 Task: Log work in the project AgileCamp for the issue 'Integrate a new product recommendation feature into an existing e-commerce website to improve product discoverability and sales conversion' spent time as '2w 2d 3h 4m' and remaining time as '5w 2d 21h 17m' and add a flag. Now add the issue to the epic 'IT Audit and Compliance'. Log work in the project AgileCamp for the issue 'Develop a new tool for automated testing of cross-browser compatibility and responsiveness' spent time as '6w 4d 22h 15m' and remaining time as '2w 3d 18h 17m' and clone the issue. Now add the issue to the epic 'Security Compliance'
Action: Mouse moved to (710, 232)
Screenshot: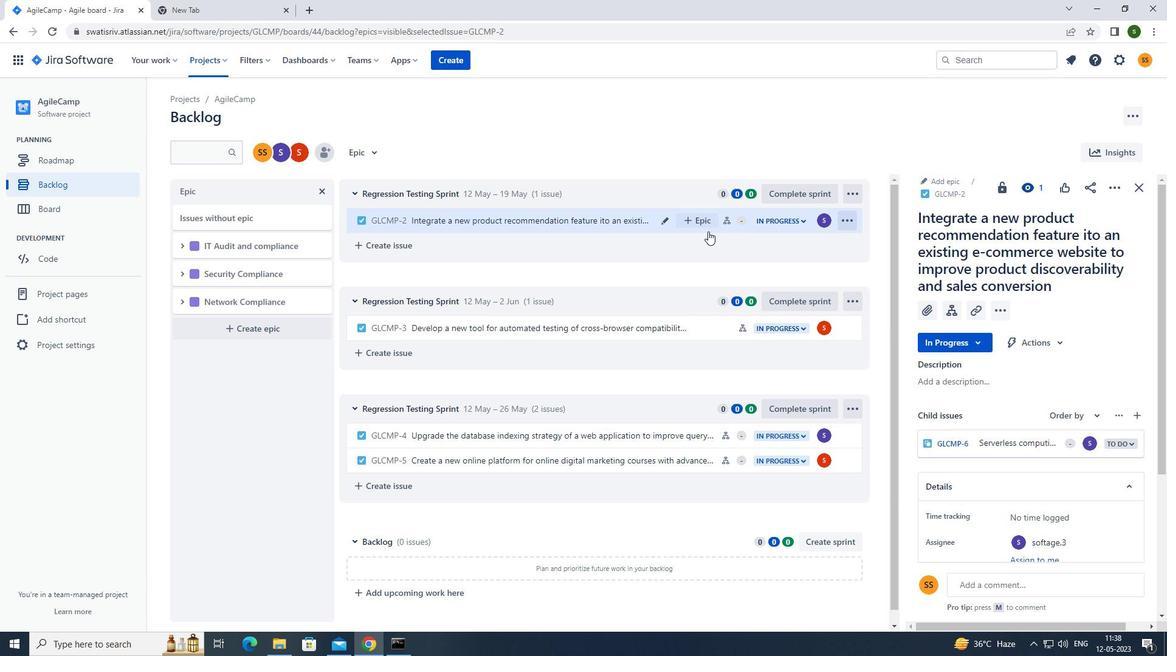 
Action: Mouse pressed left at (710, 232)
Screenshot: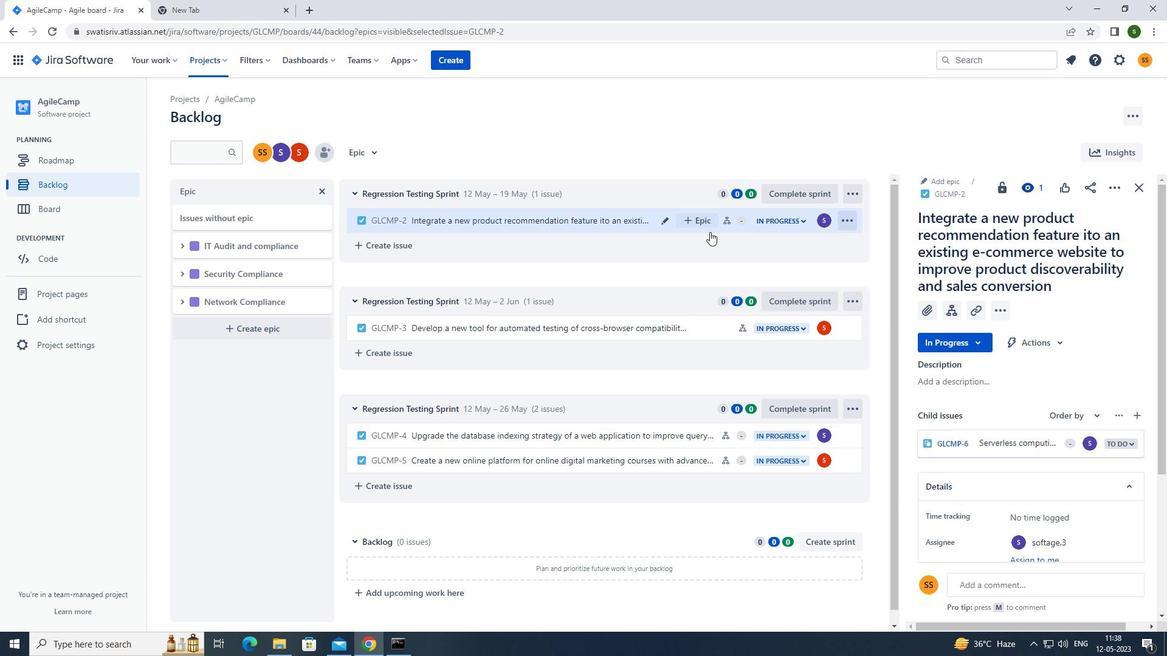 
Action: Mouse moved to (1111, 182)
Screenshot: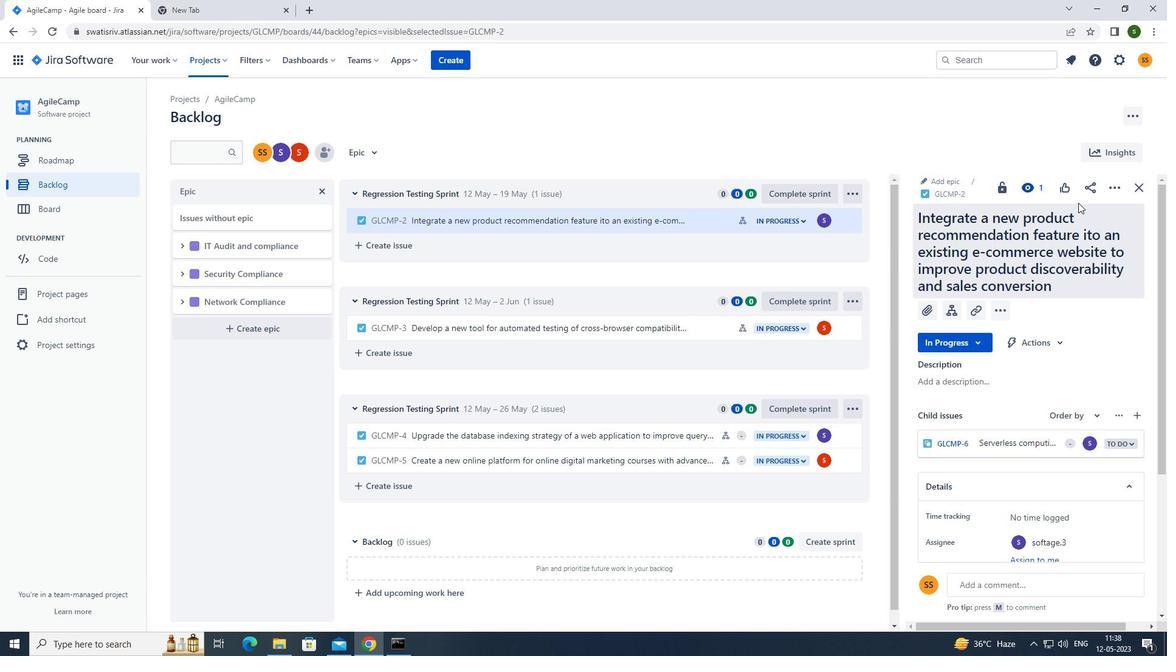 
Action: Mouse pressed left at (1111, 182)
Screenshot: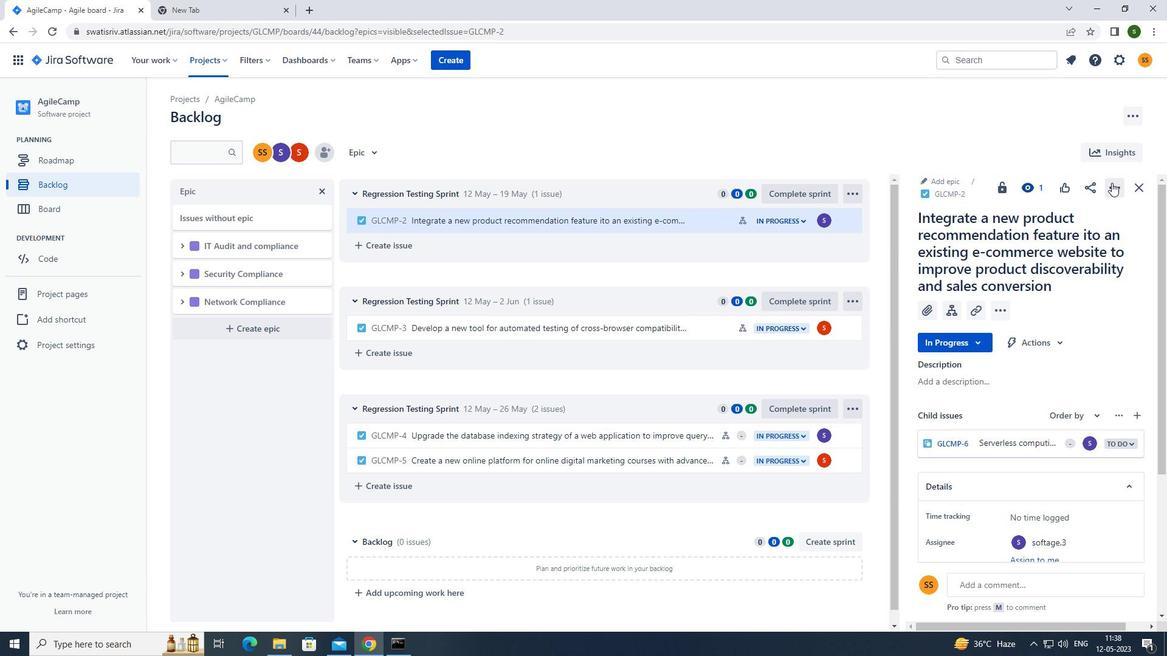 
Action: Mouse moved to (1082, 216)
Screenshot: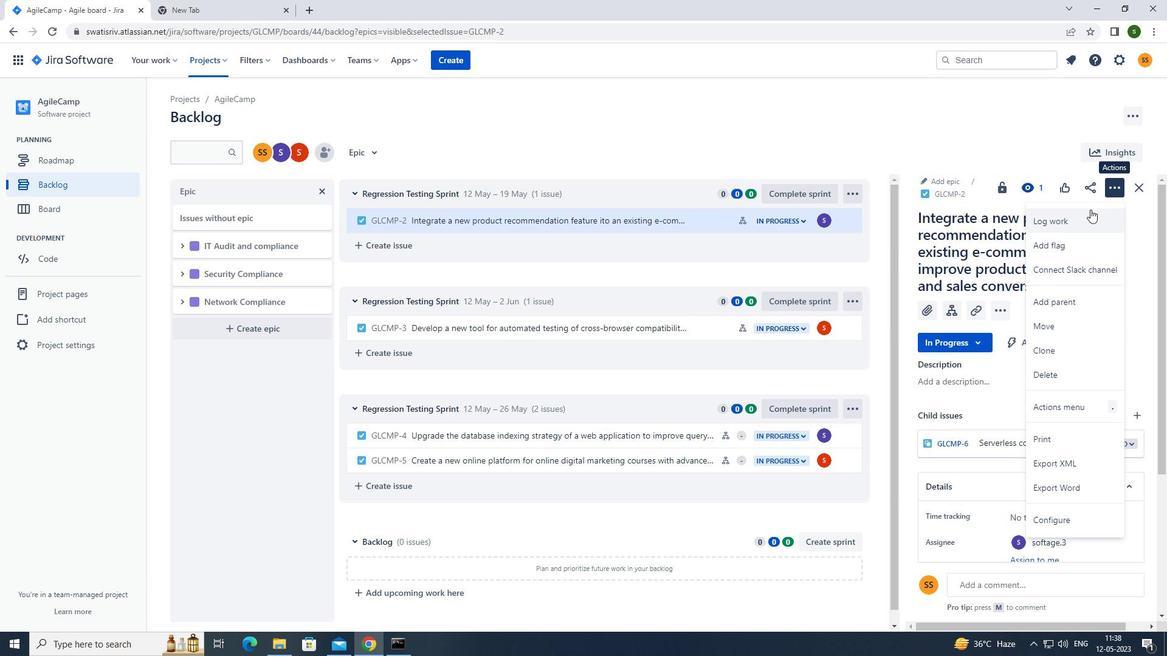 
Action: Mouse pressed left at (1082, 216)
Screenshot: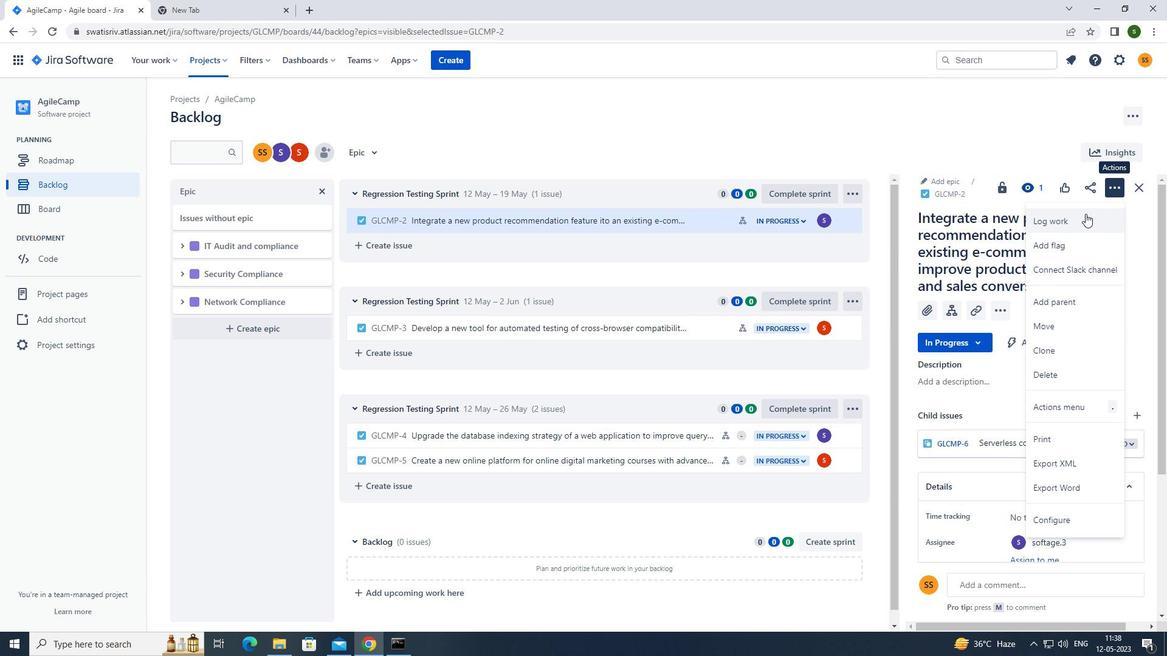 
Action: Mouse moved to (531, 150)
Screenshot: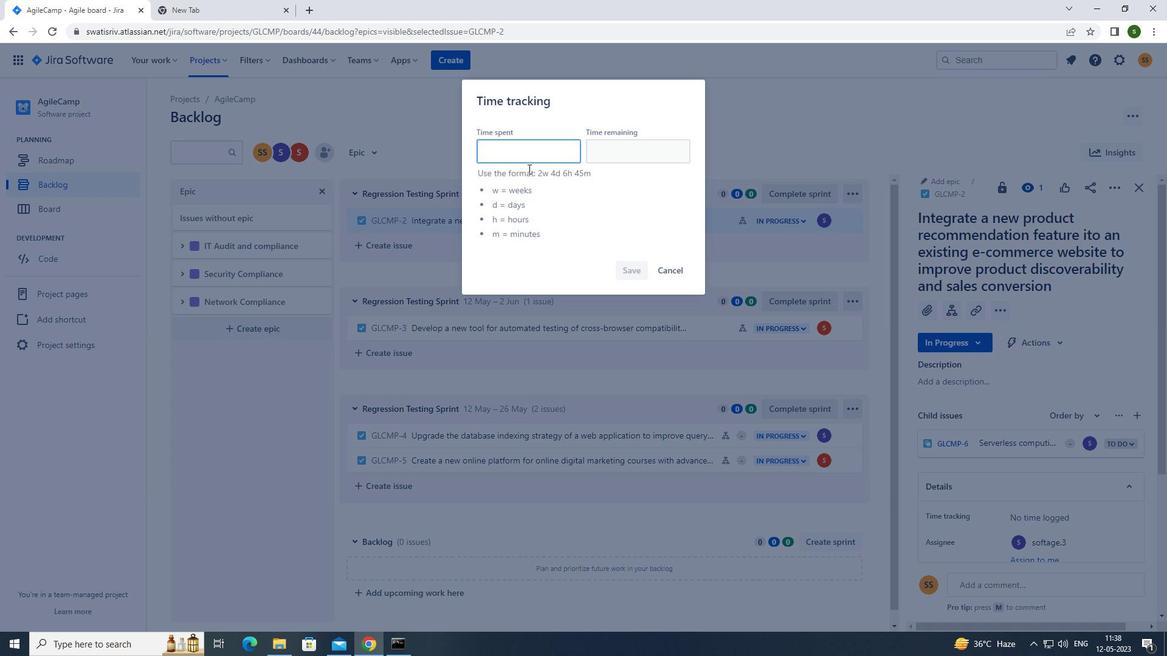 
Action: Key pressed 2w<Key.space>2d<Key.space>3h<Key.space>4m
Screenshot: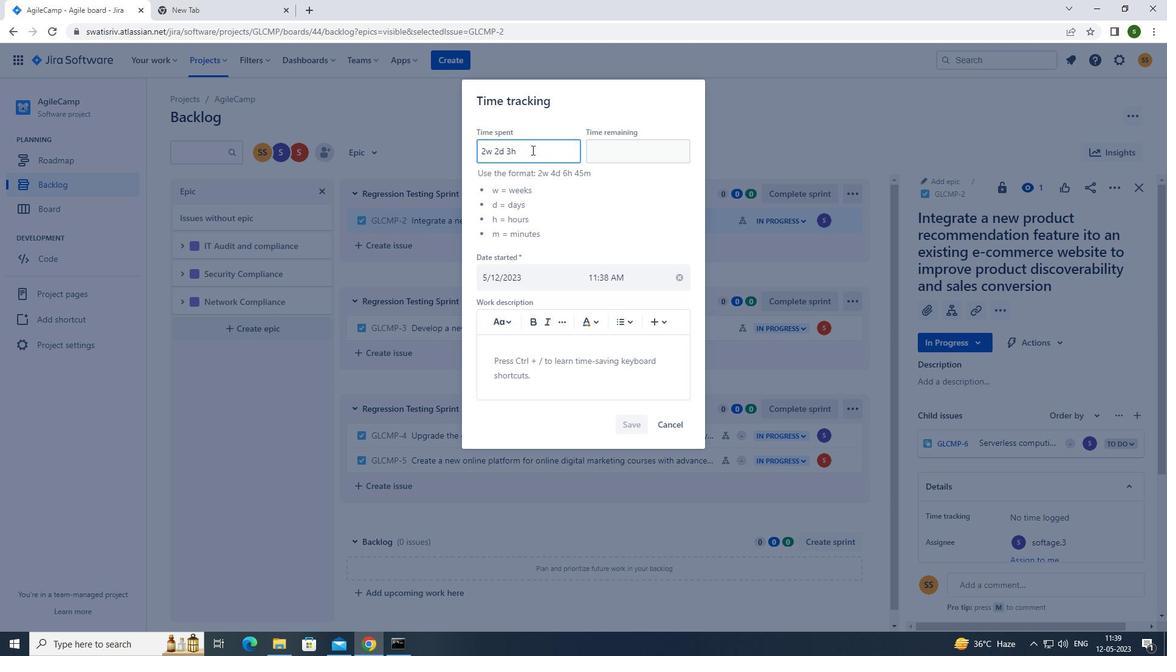 
Action: Mouse moved to (648, 164)
Screenshot: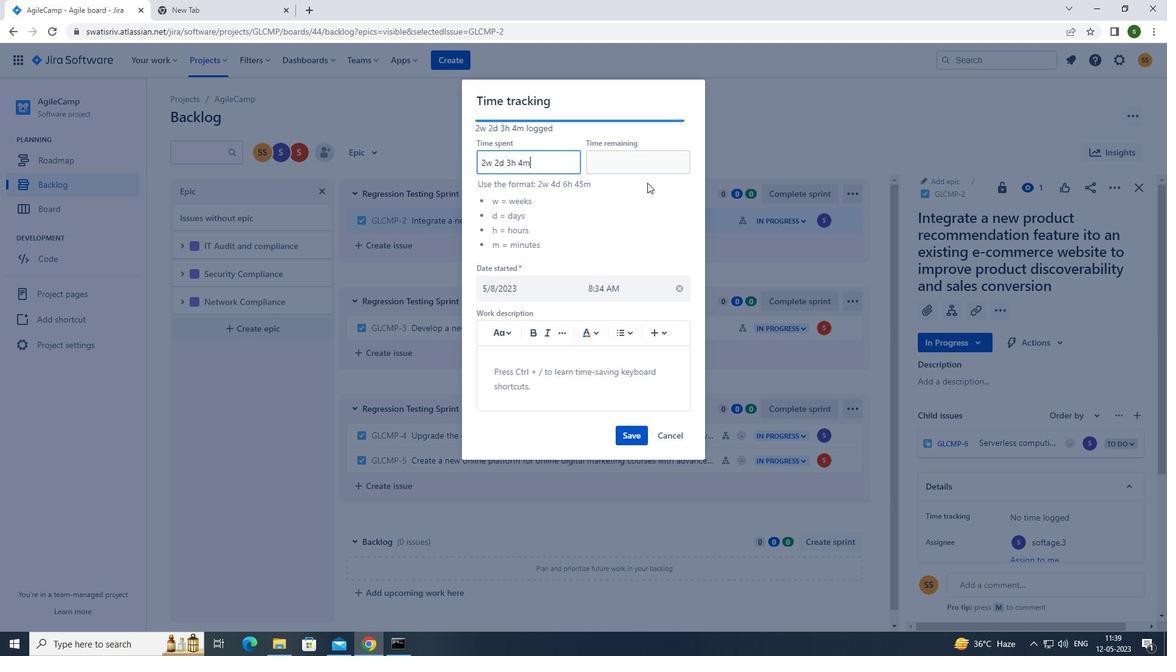 
Action: Mouse pressed left at (648, 164)
Screenshot: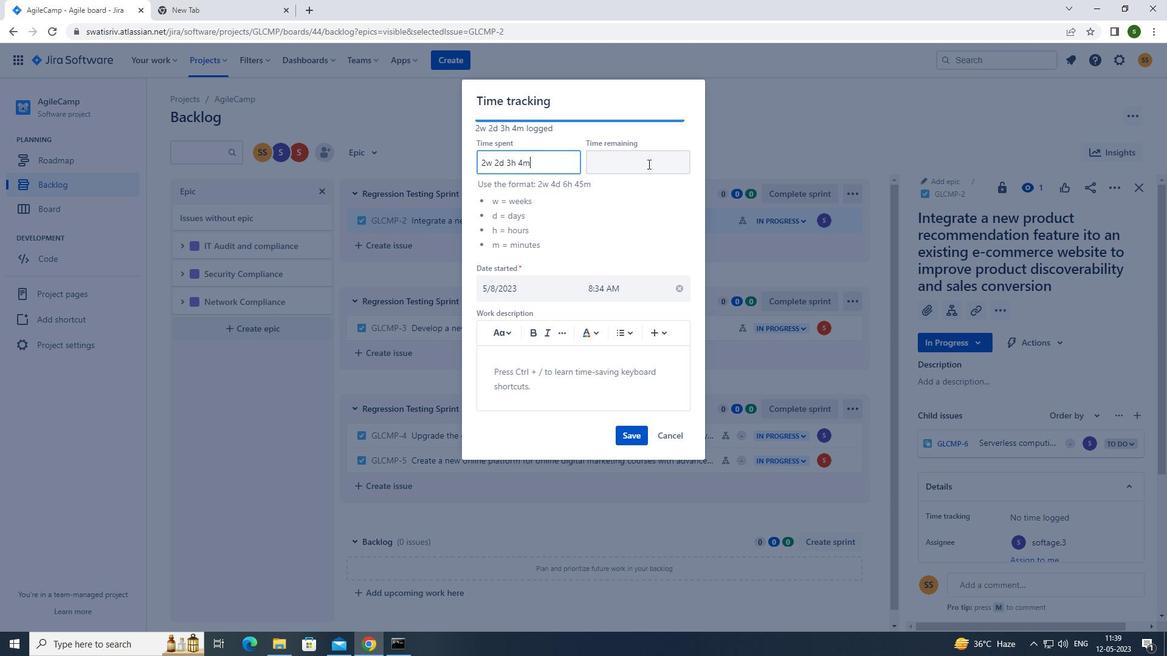 
Action: Key pressed 5w<Key.space>
Screenshot: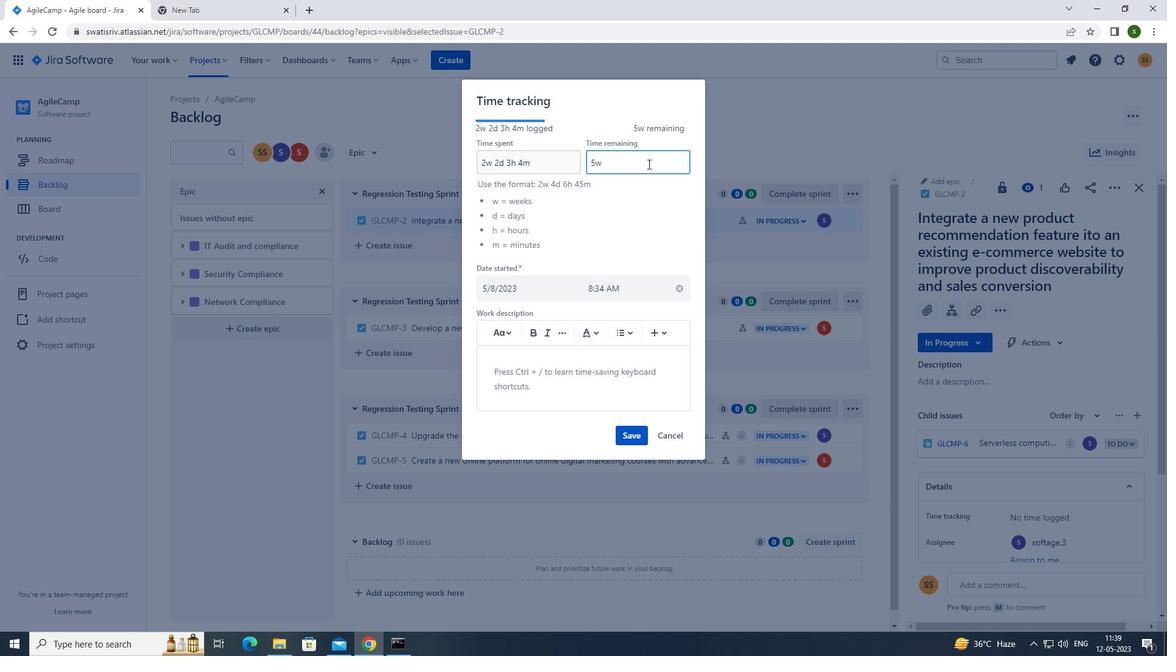 
Action: Mouse moved to (648, 163)
Screenshot: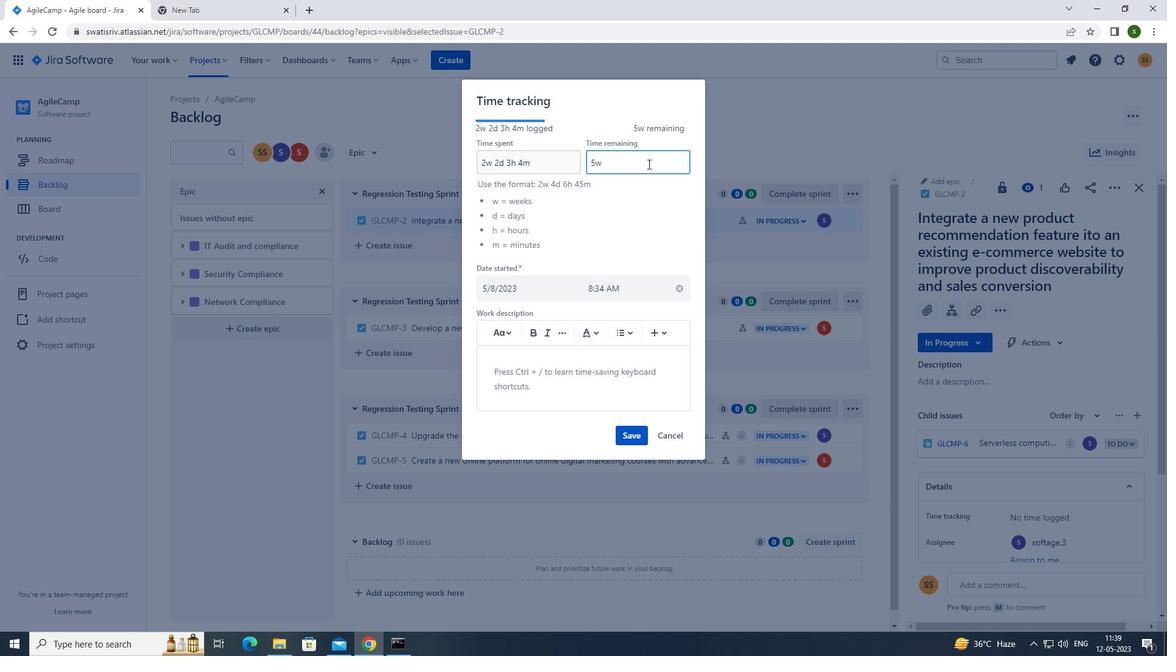 
Action: Key pressed 2d<Key.space>21h<Key.space>17m
Screenshot: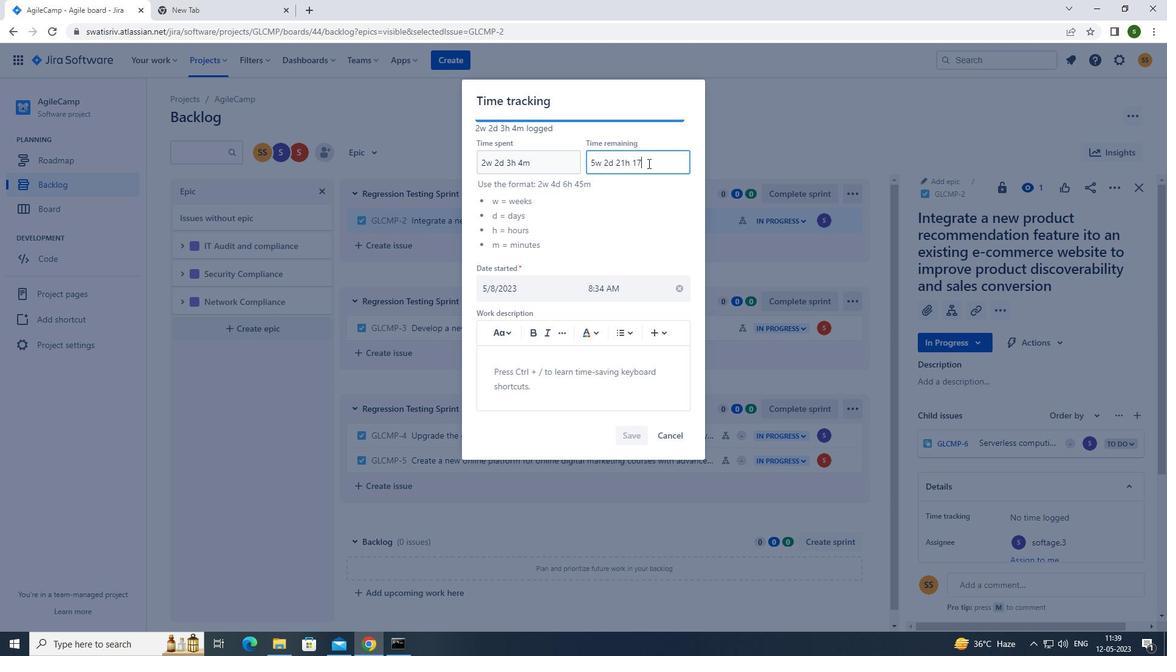 
Action: Mouse moved to (627, 440)
Screenshot: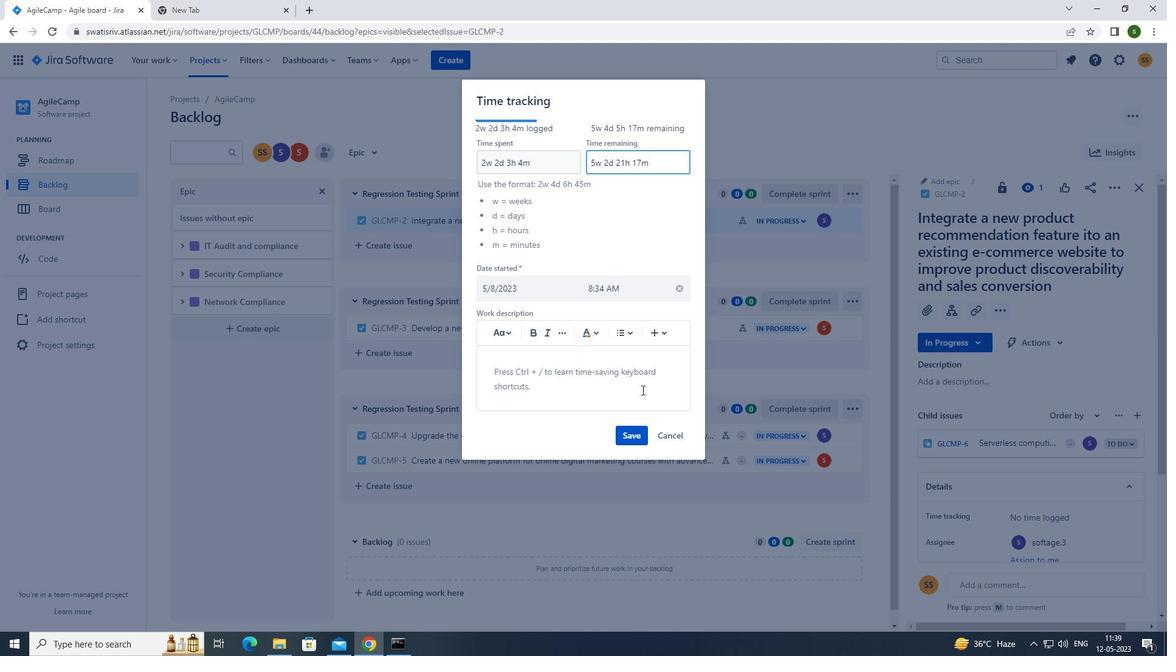 
Action: Mouse pressed left at (627, 440)
Screenshot: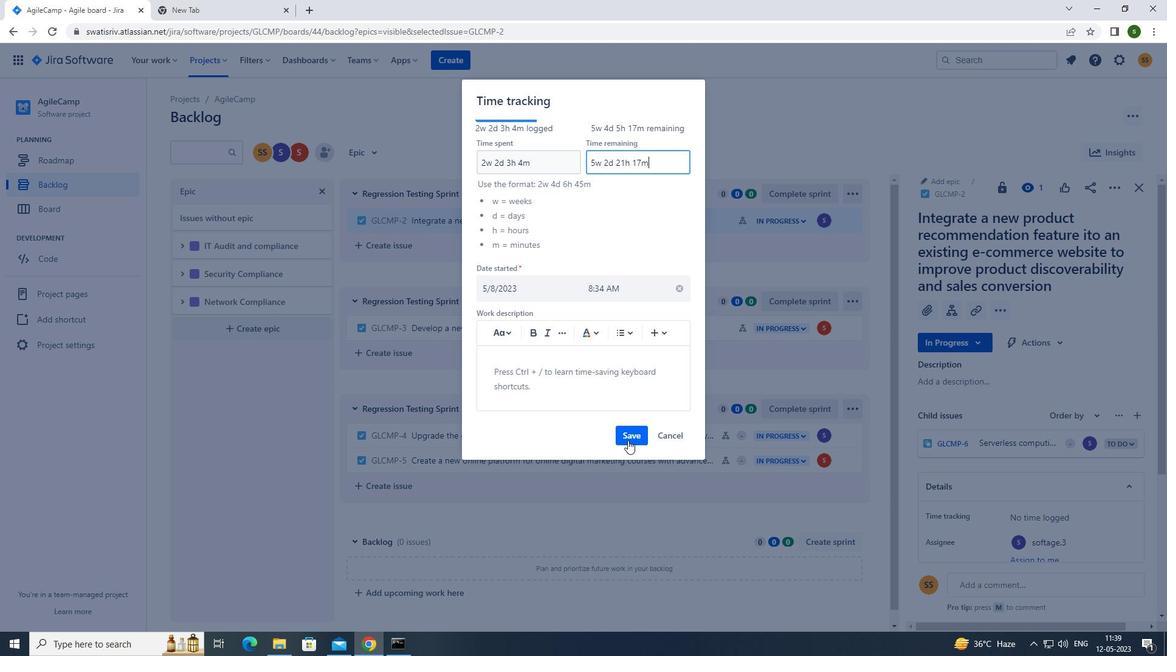 
Action: Mouse moved to (1114, 186)
Screenshot: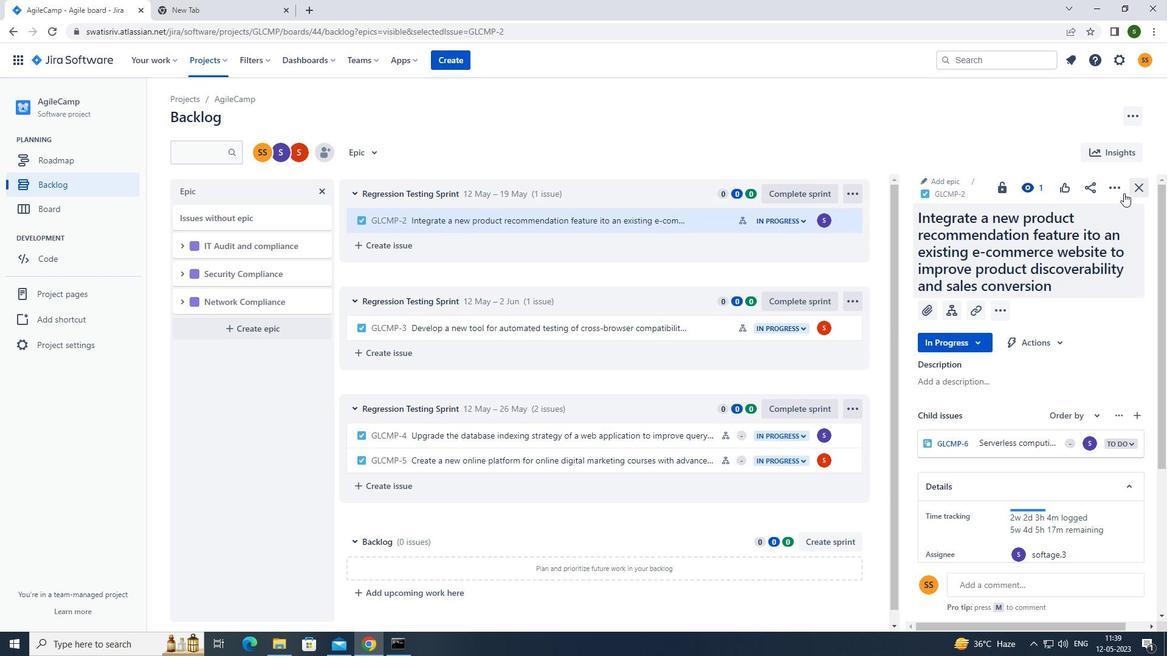 
Action: Mouse pressed left at (1114, 186)
Screenshot: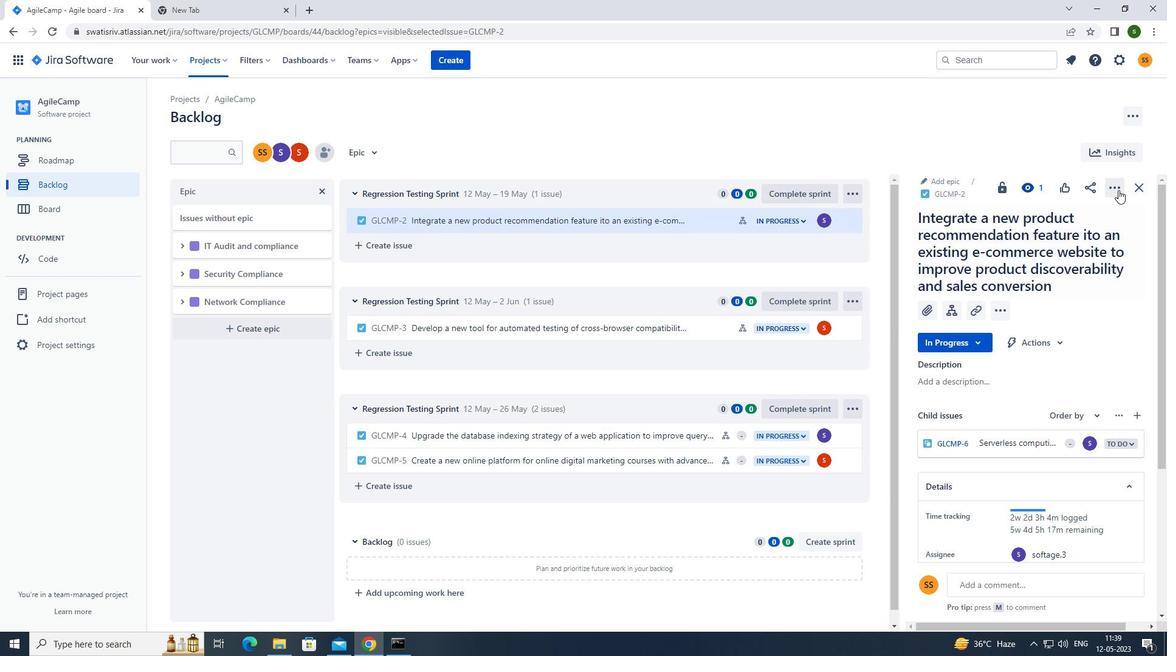 
Action: Mouse moved to (1060, 243)
Screenshot: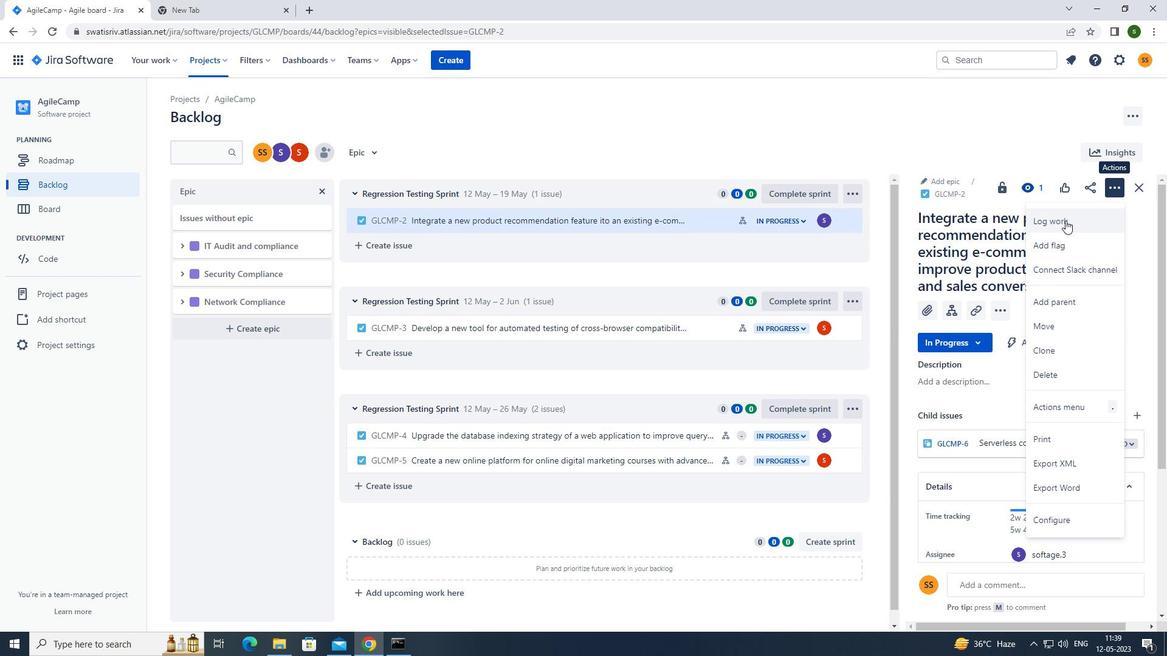
Action: Mouse pressed left at (1060, 243)
Screenshot: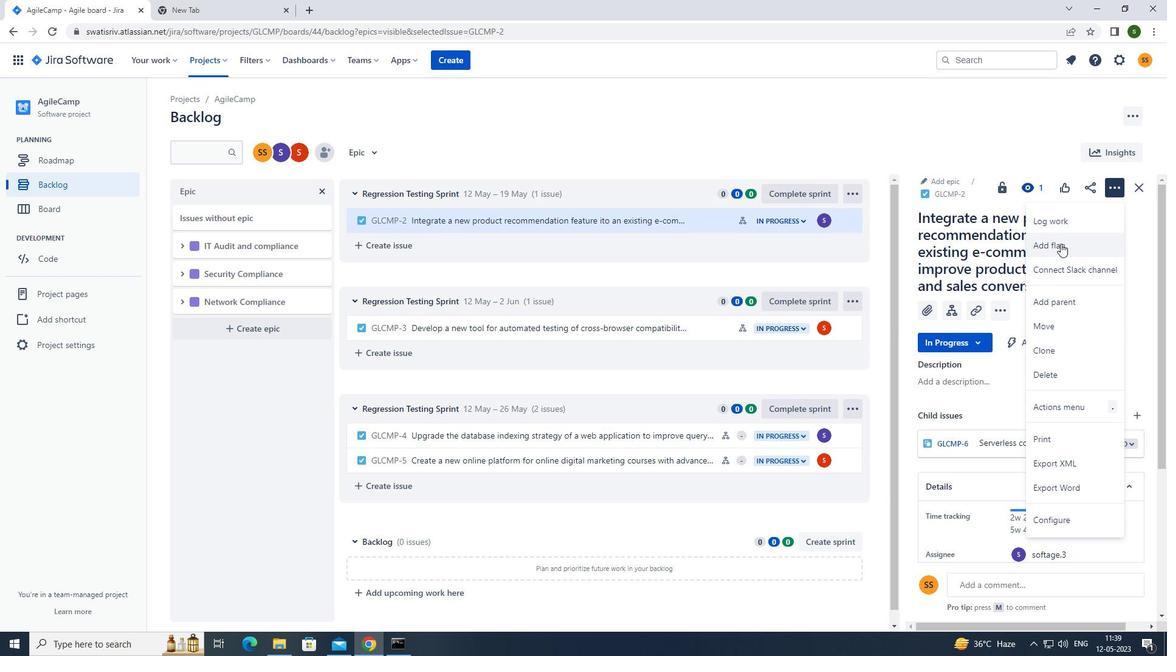 
Action: Mouse moved to (711, 337)
Screenshot: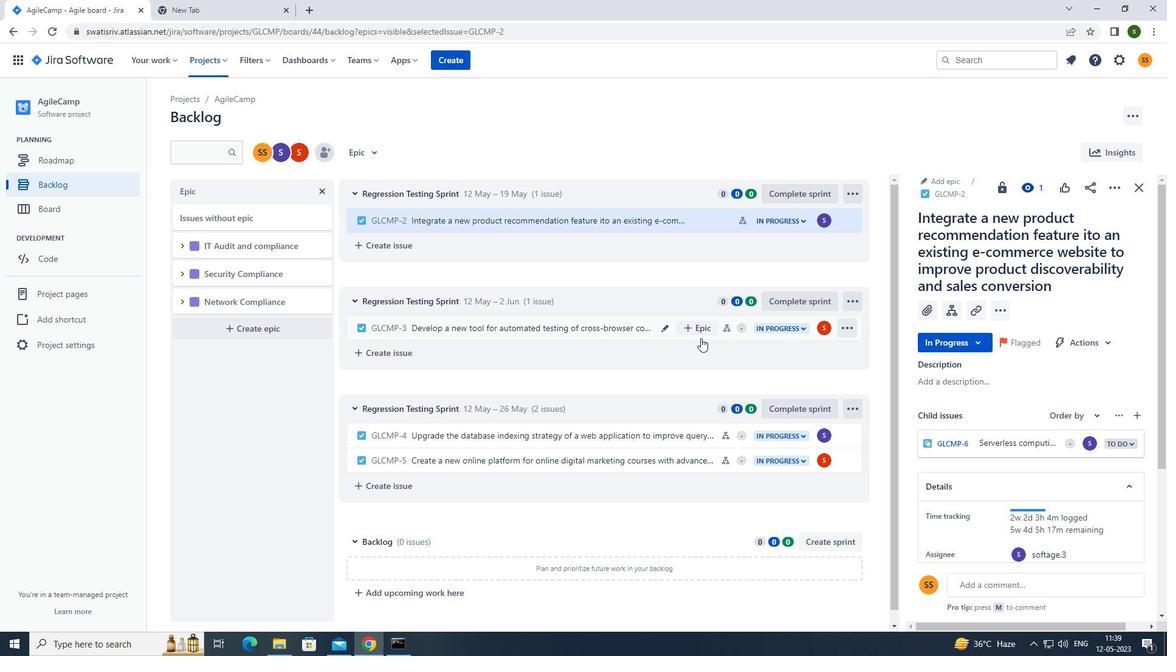 
Action: Mouse pressed left at (711, 337)
Screenshot: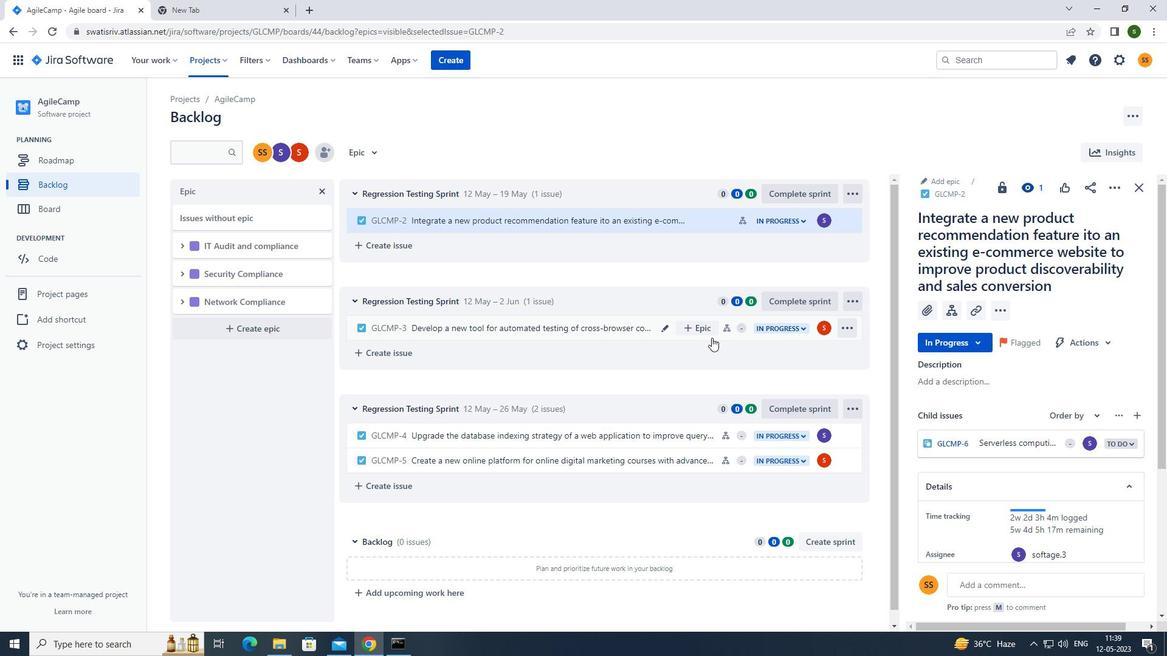 
Action: Mouse moved to (714, 229)
Screenshot: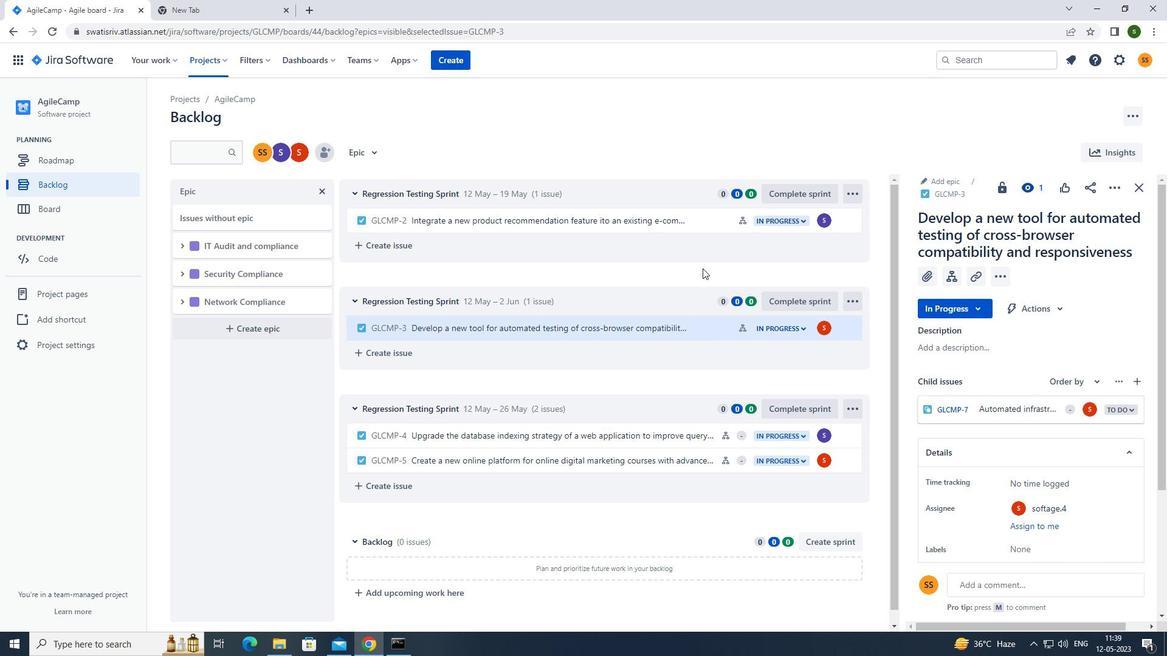 
Action: Mouse pressed left at (714, 229)
Screenshot: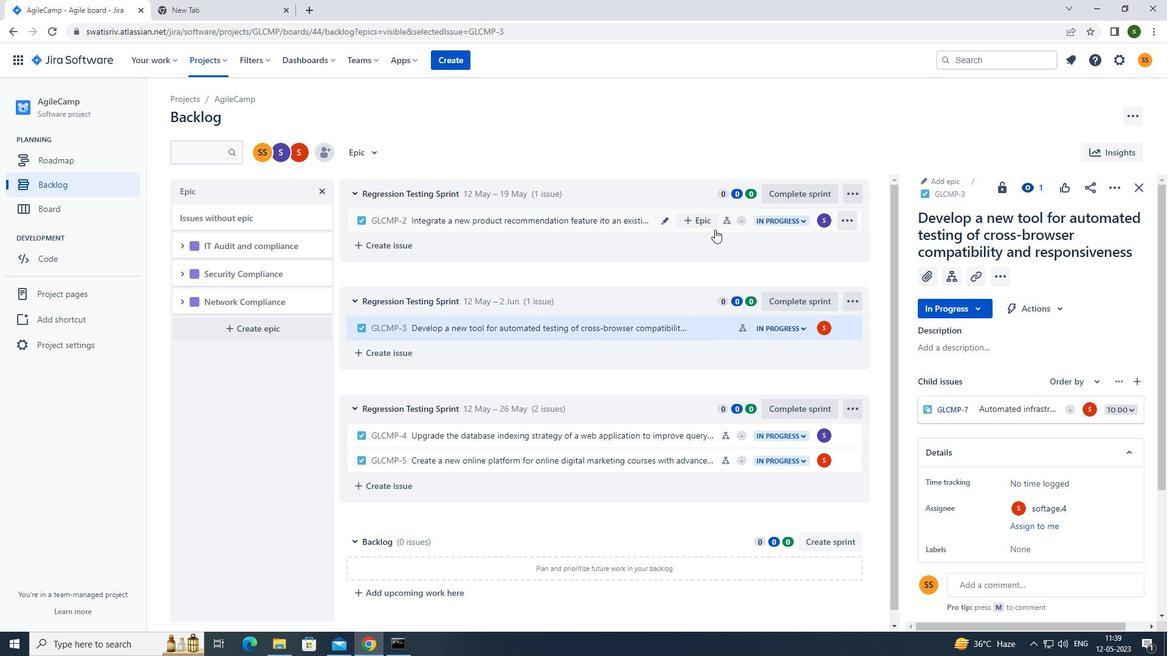 
Action: Mouse moved to (370, 154)
Screenshot: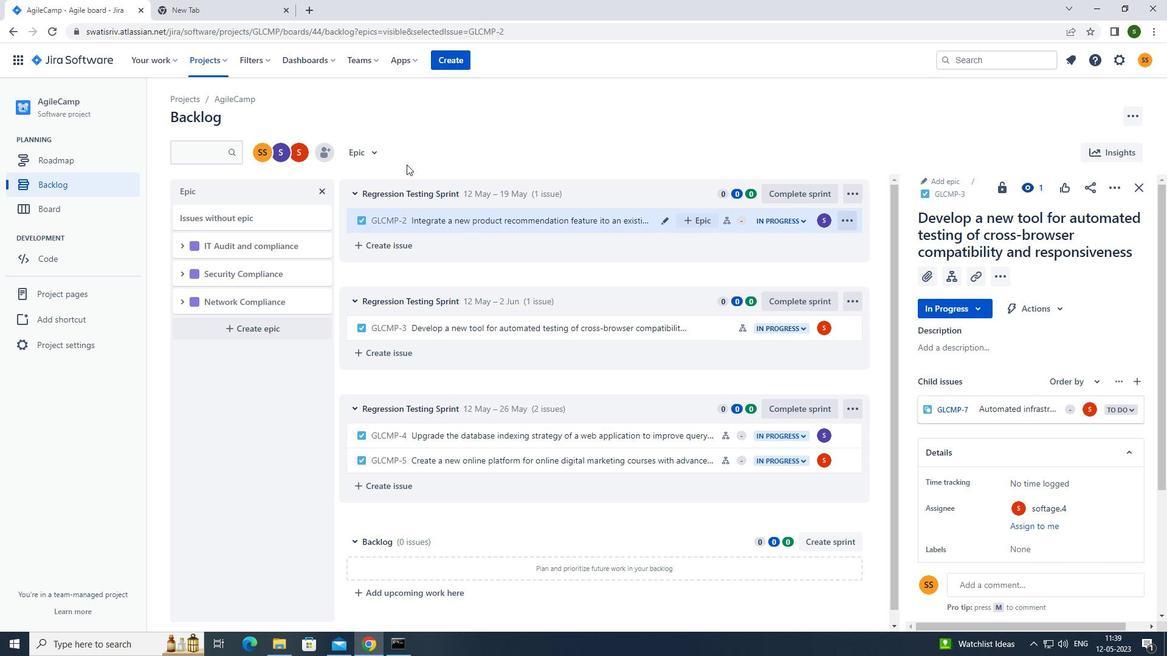 
Action: Mouse pressed left at (370, 154)
Screenshot: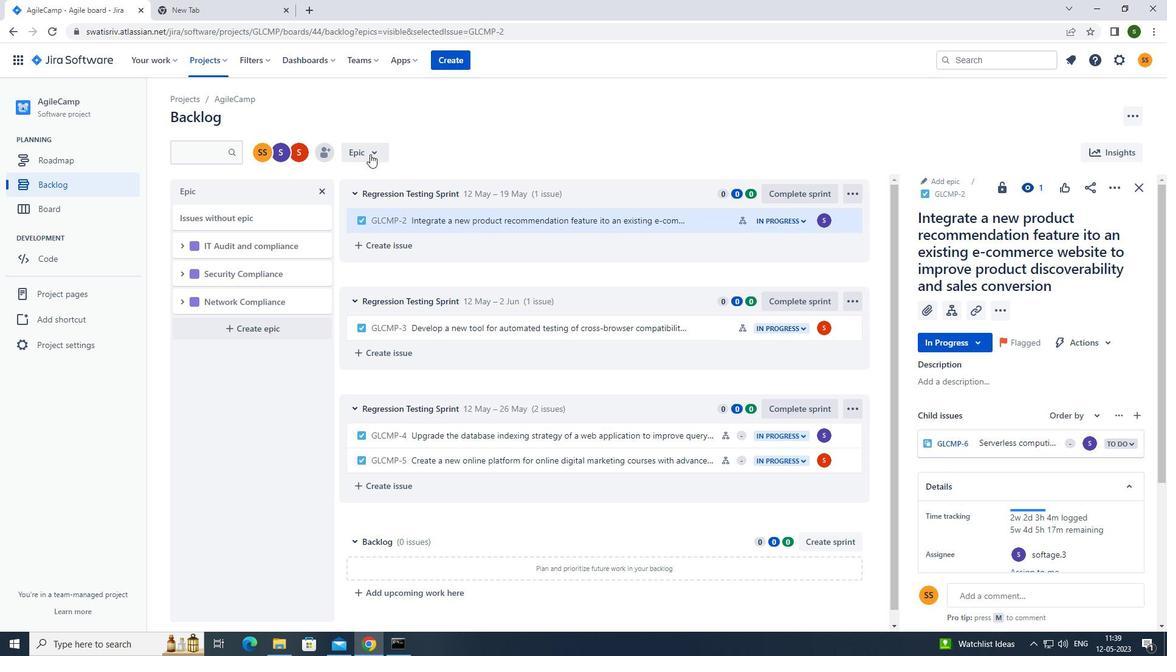 
Action: Mouse moved to (375, 206)
Screenshot: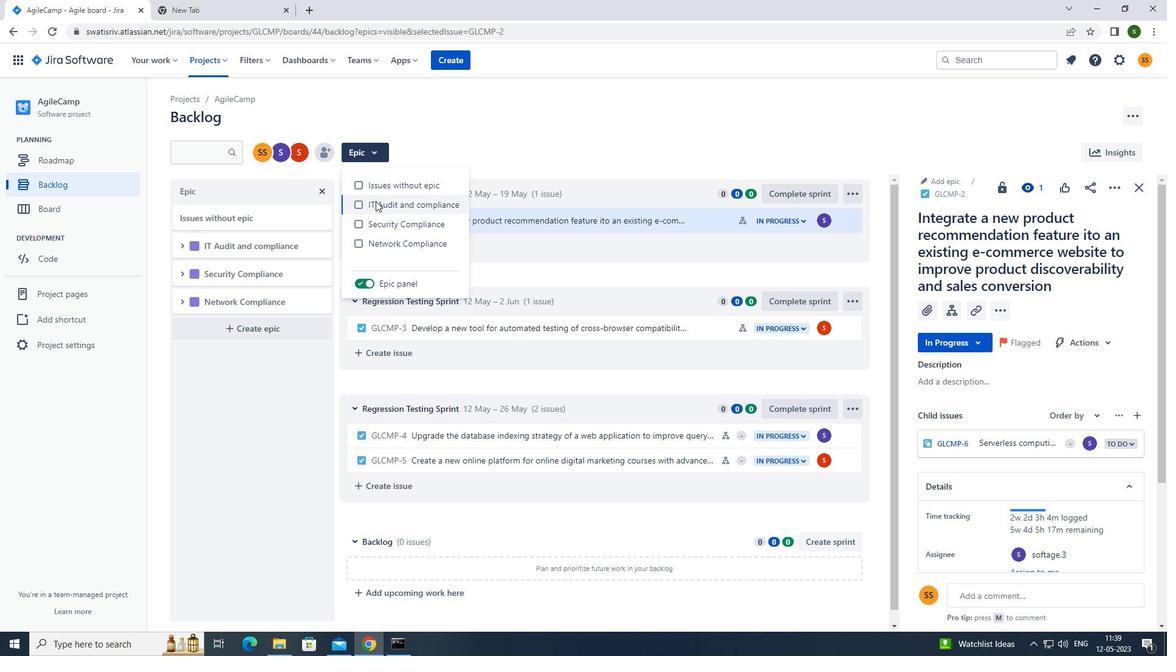 
Action: Mouse pressed left at (375, 206)
Screenshot: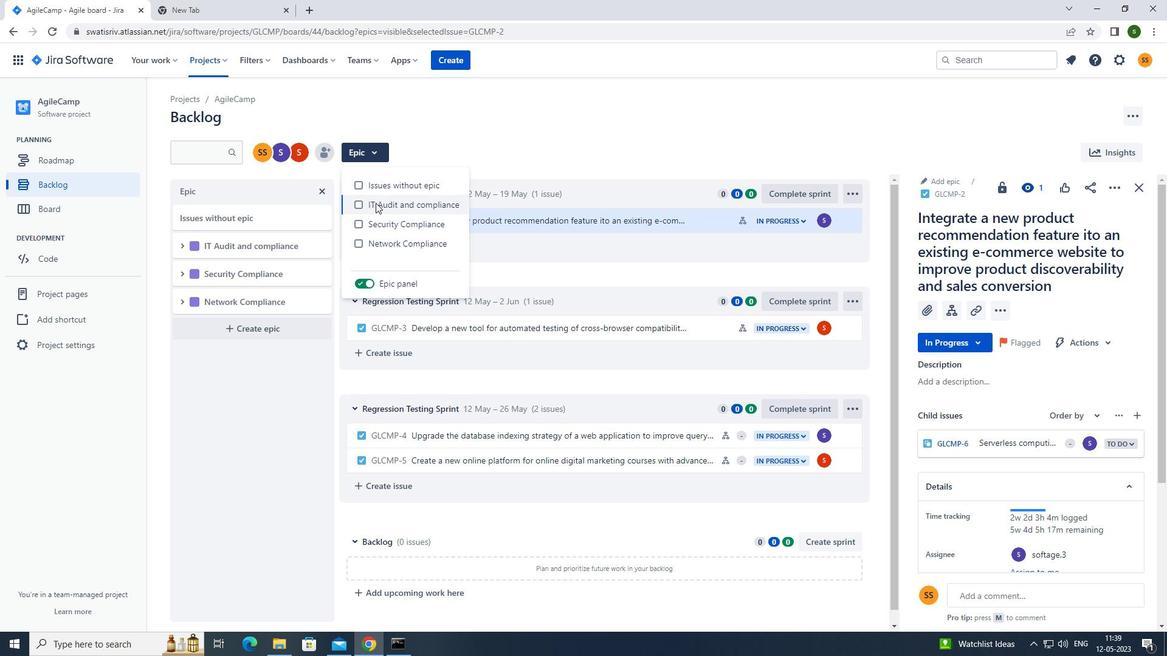 
Action: Mouse moved to (591, 165)
Screenshot: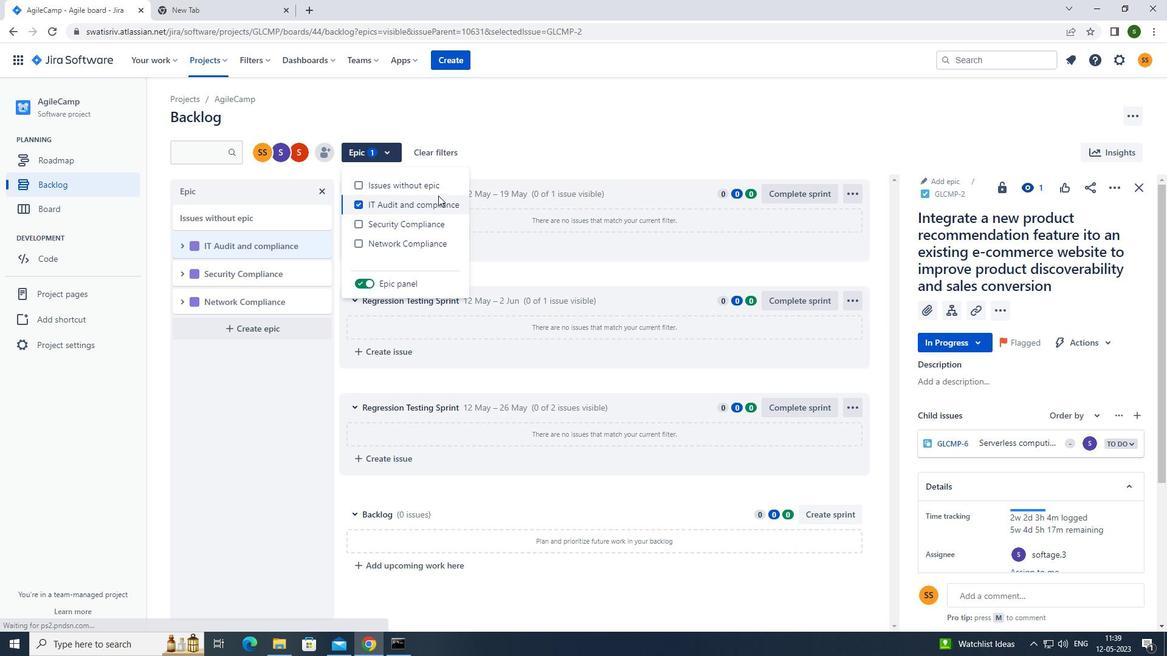 
Action: Mouse pressed left at (591, 165)
Screenshot: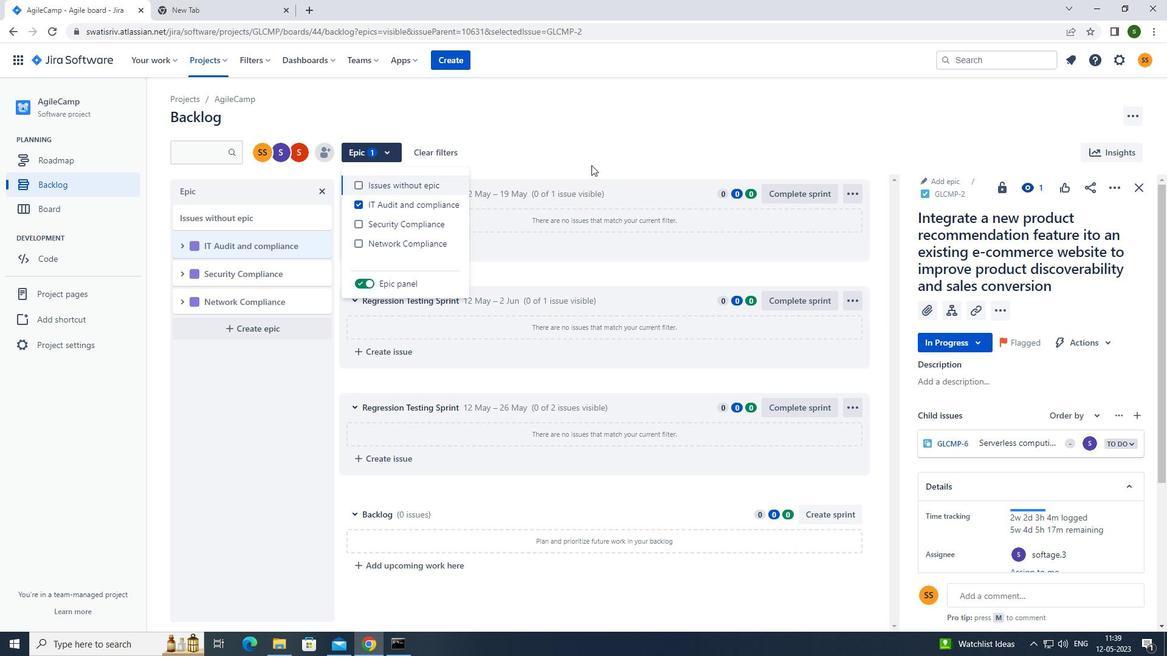 
Action: Mouse moved to (110, 184)
Screenshot: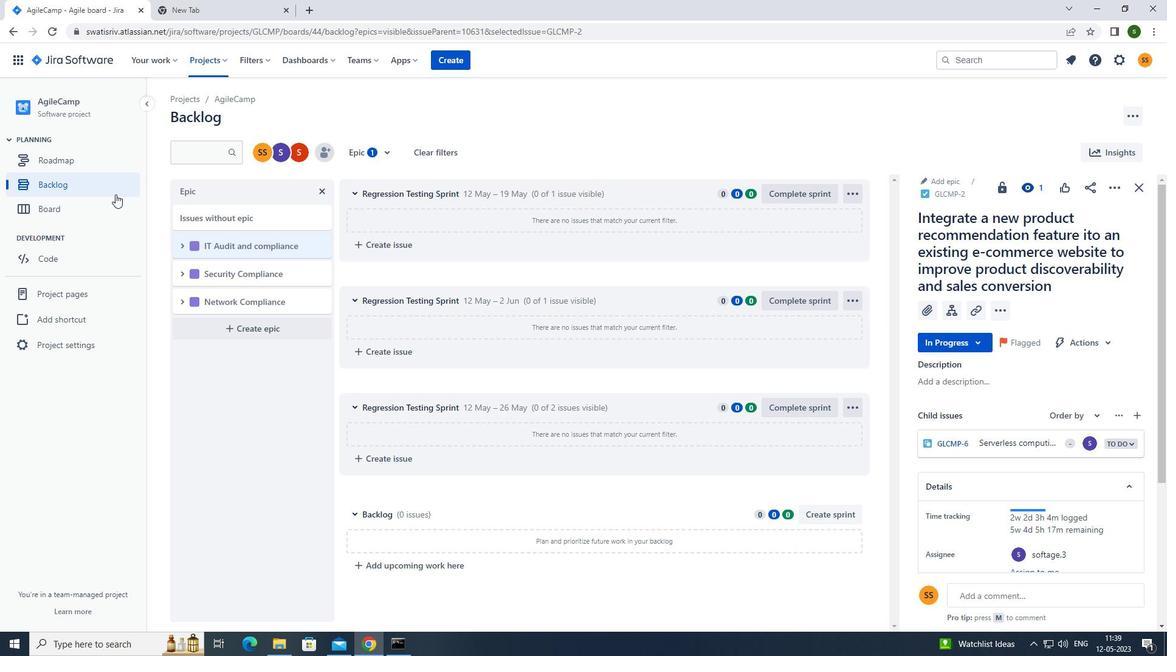 
Action: Mouse pressed left at (110, 184)
Screenshot: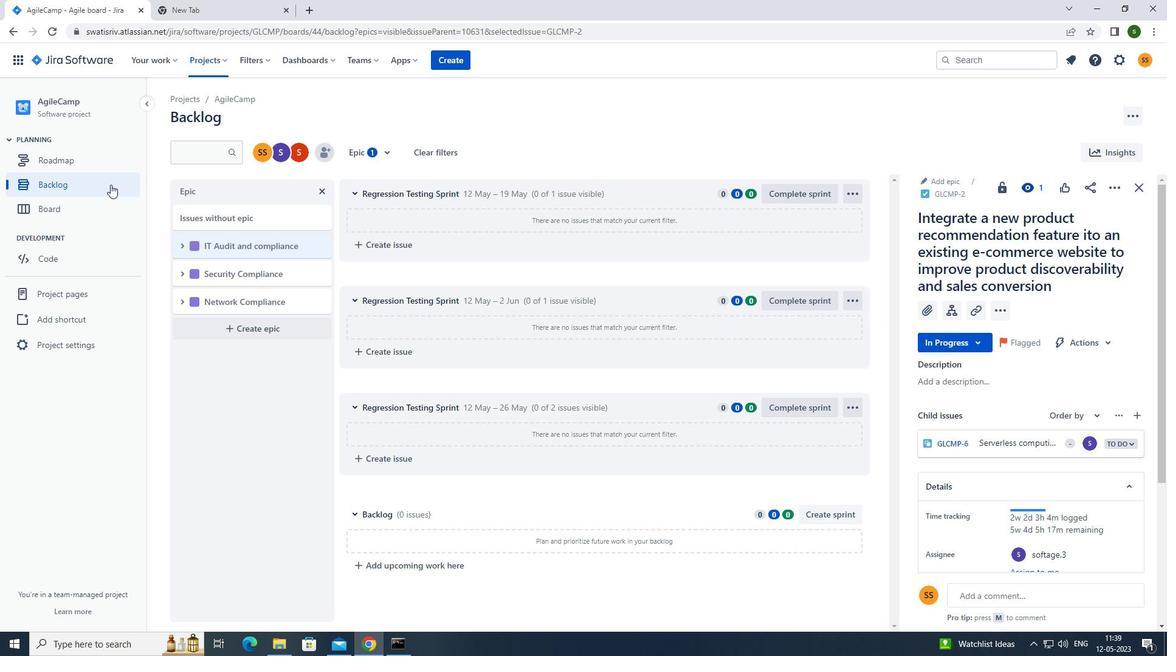 
Action: Mouse moved to (661, 339)
Screenshot: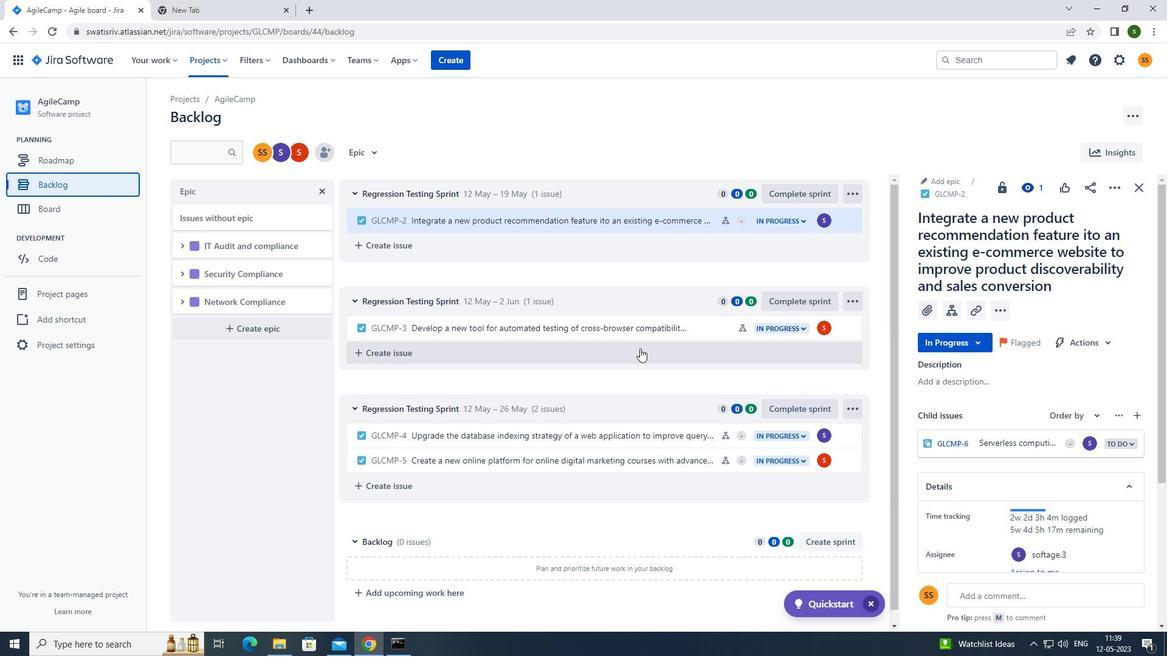 
Action: Mouse pressed left at (661, 339)
Screenshot: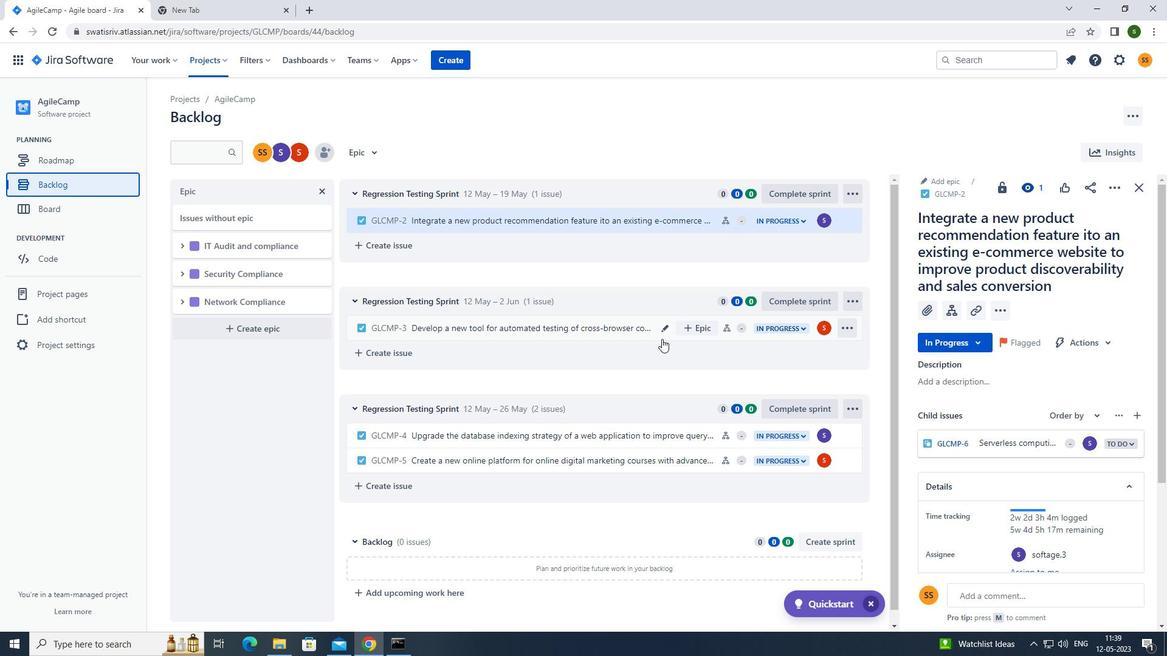 
Action: Mouse moved to (1108, 186)
Screenshot: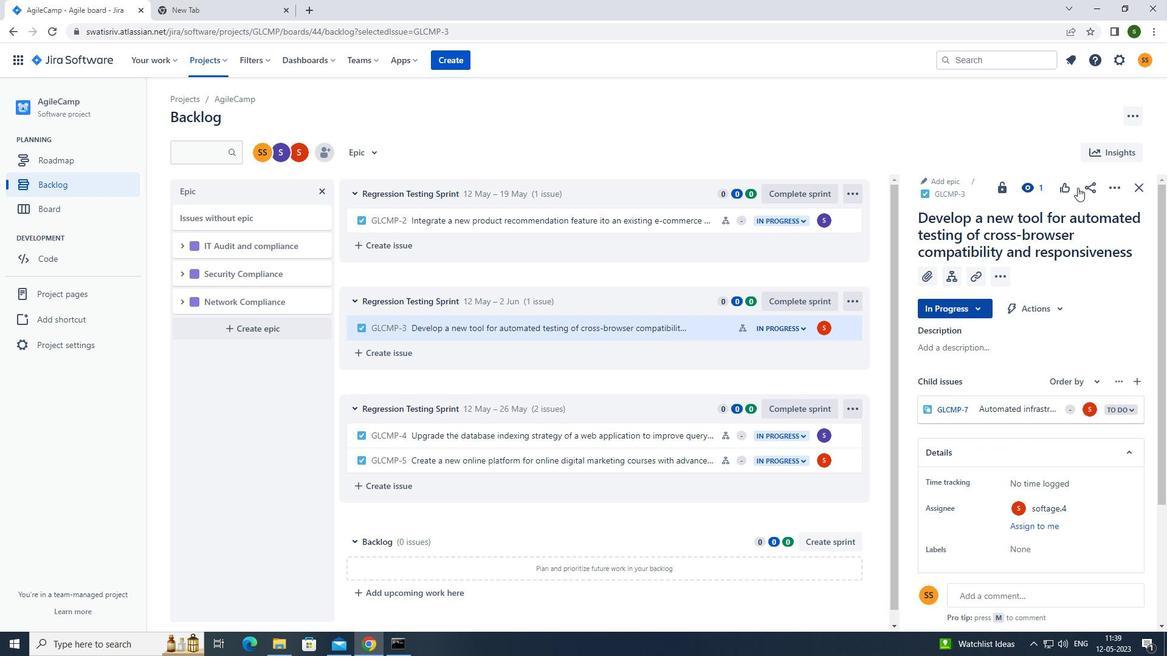 
Action: Mouse pressed left at (1108, 186)
Screenshot: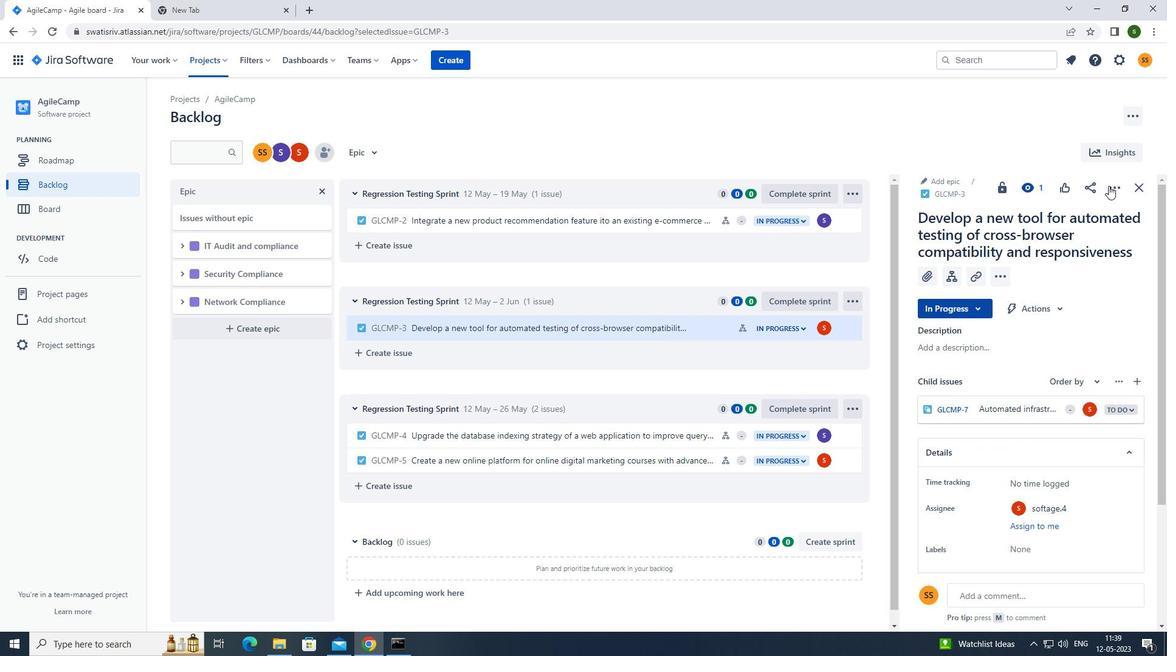 
Action: Mouse moved to (1072, 218)
Screenshot: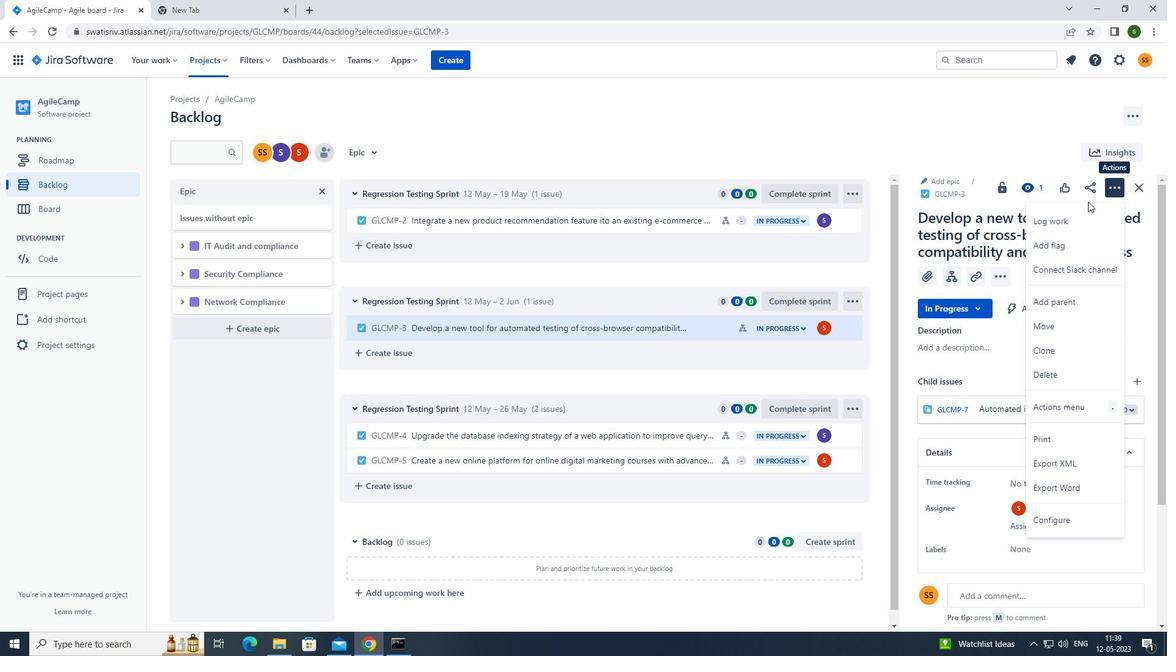 
Action: Mouse pressed left at (1072, 218)
Screenshot: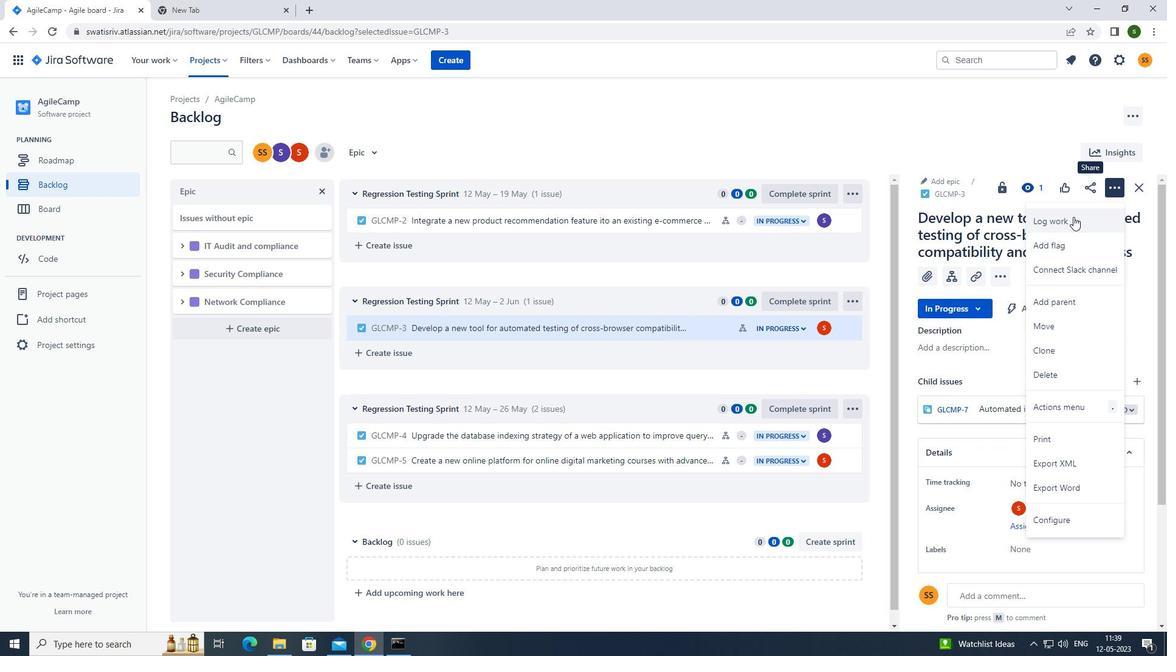 
Action: Mouse moved to (551, 149)
Screenshot: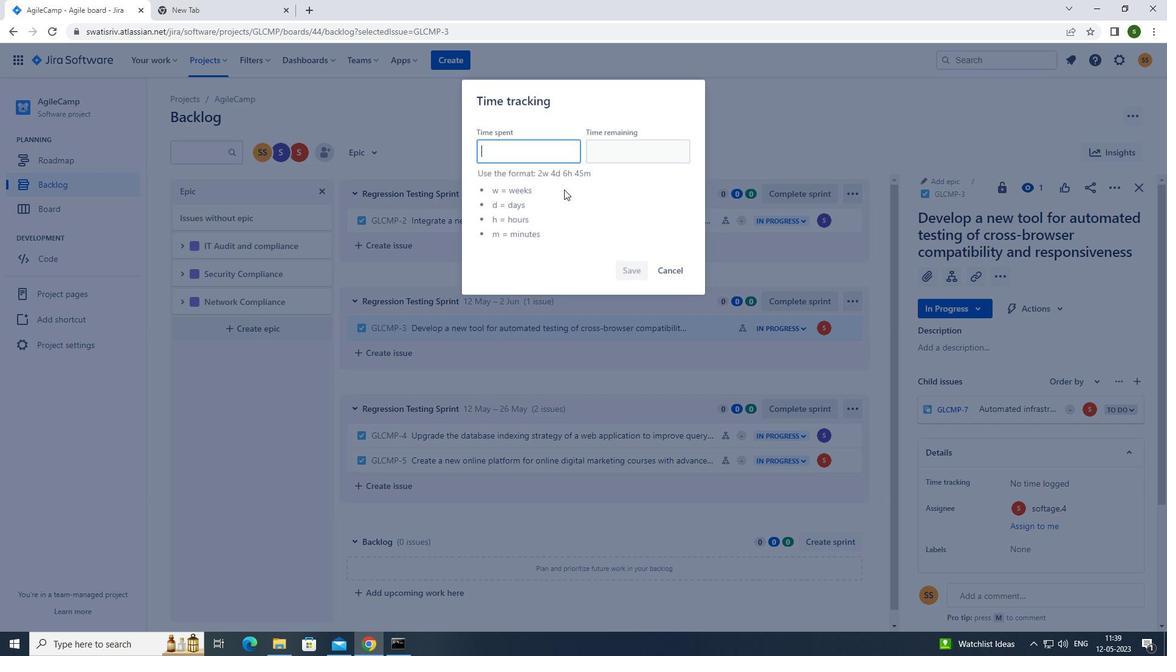 
Action: Key pressed 6w<Key.space>4d<Key.space>22h<Key.space>15m
Screenshot: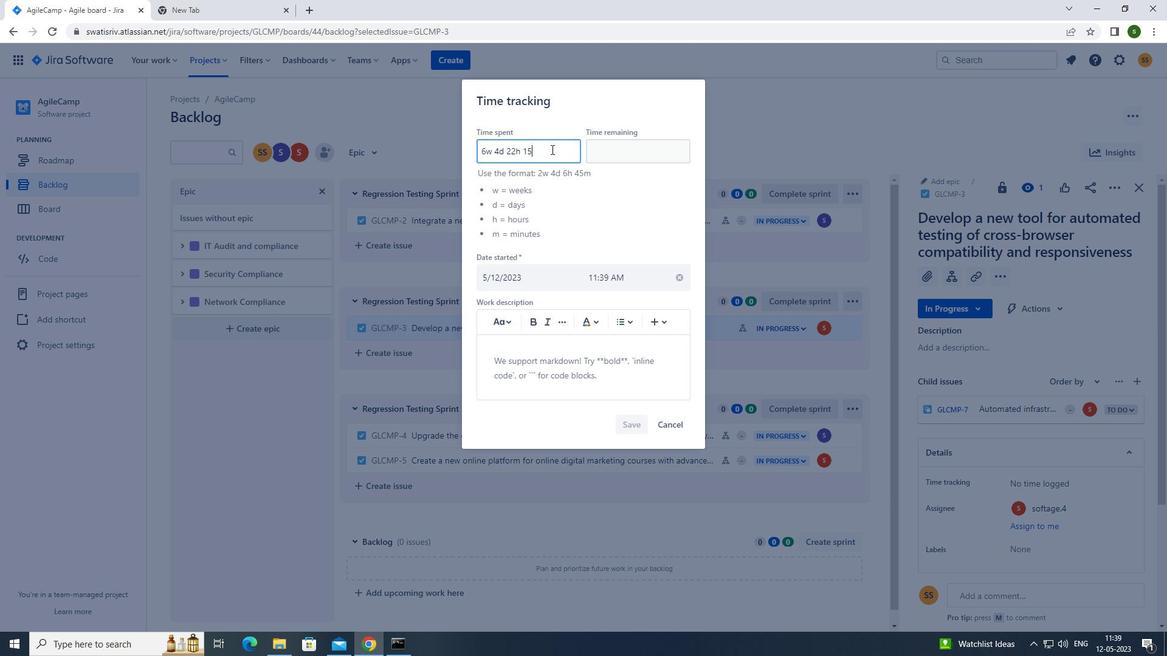 
Action: Mouse moved to (651, 168)
Screenshot: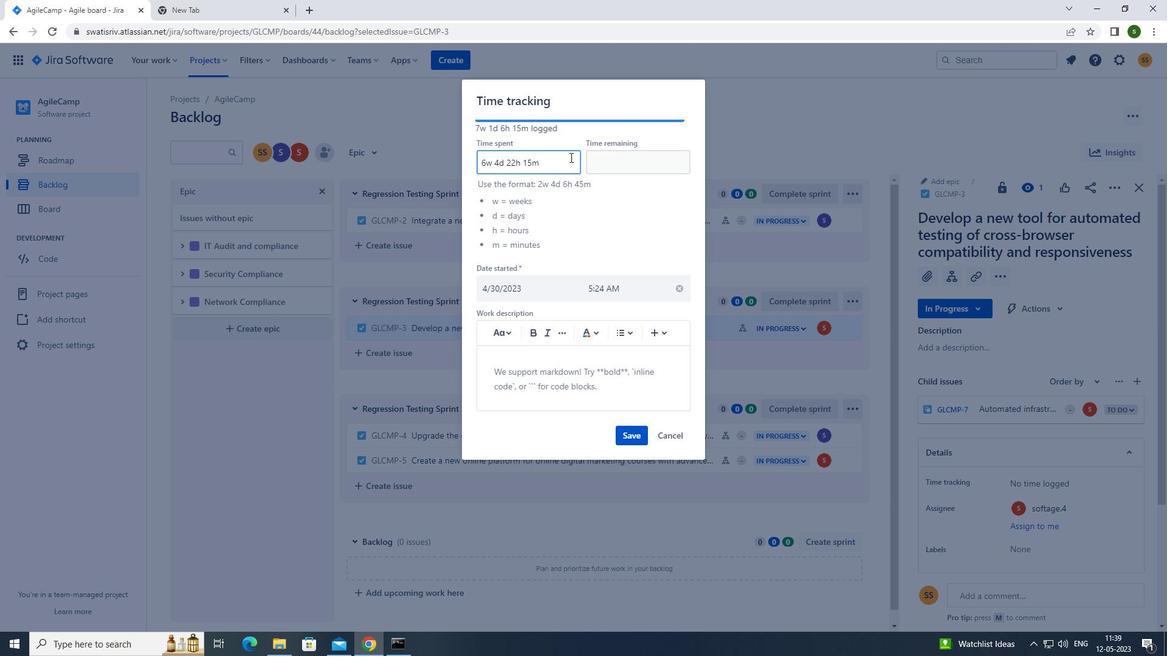 
Action: Mouse pressed left at (651, 168)
Screenshot: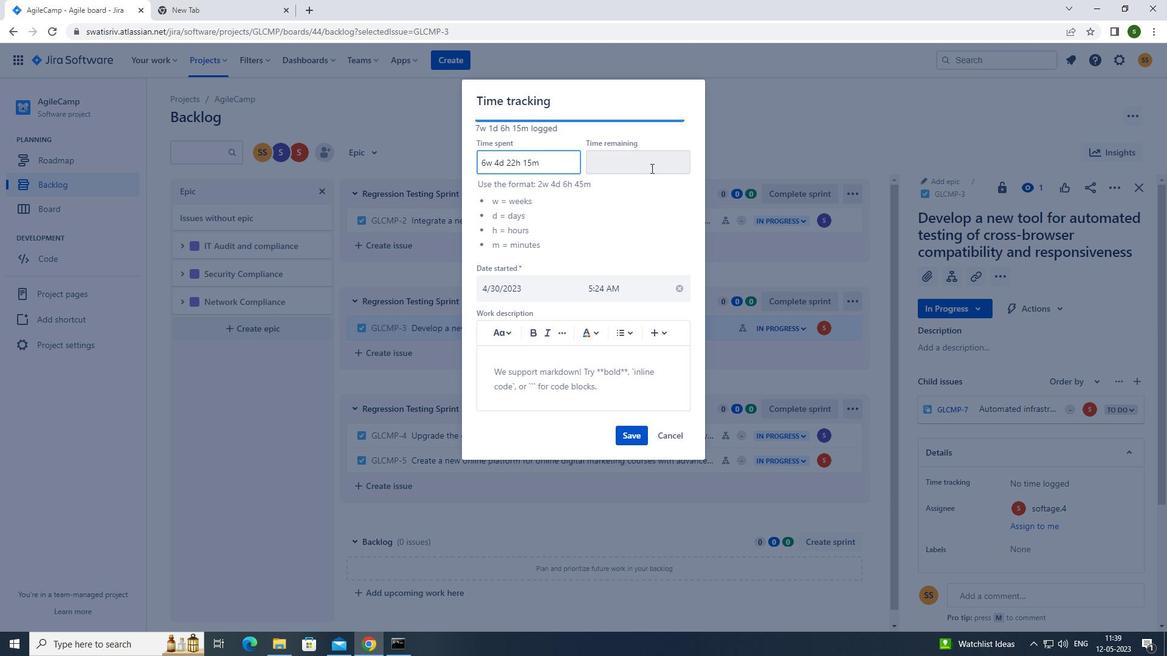 
Action: Key pressed 2w<Key.space>3d<Key.space>18h<Key.space>17m
Screenshot: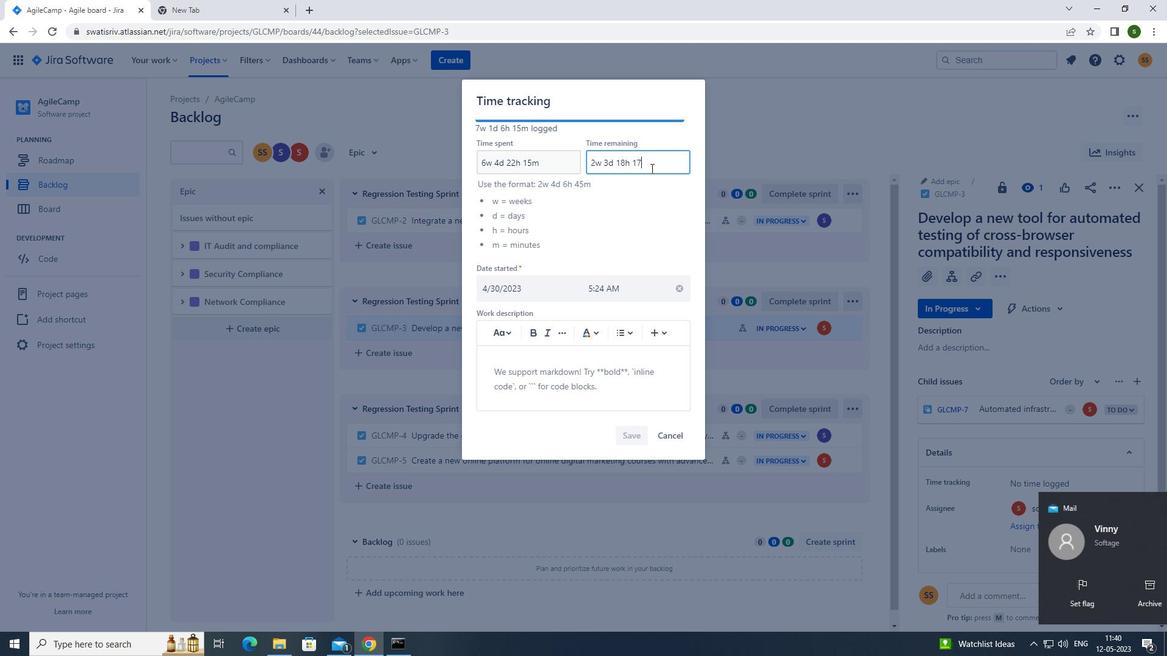
Action: Mouse moved to (631, 436)
Screenshot: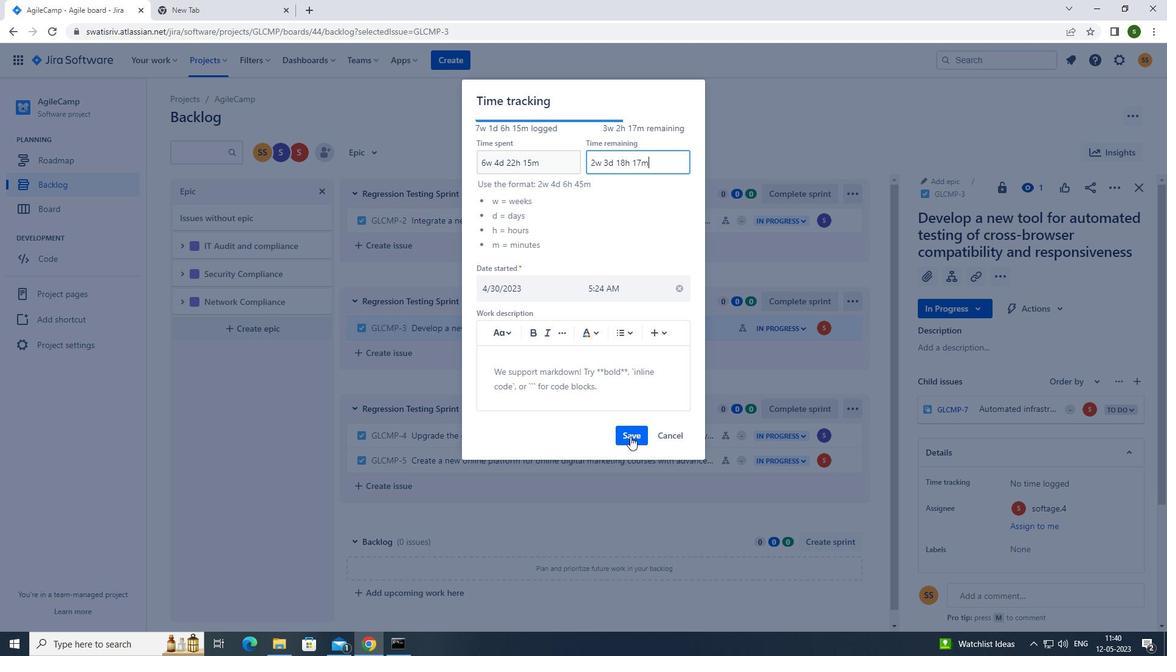 
Action: Mouse pressed left at (631, 436)
Screenshot: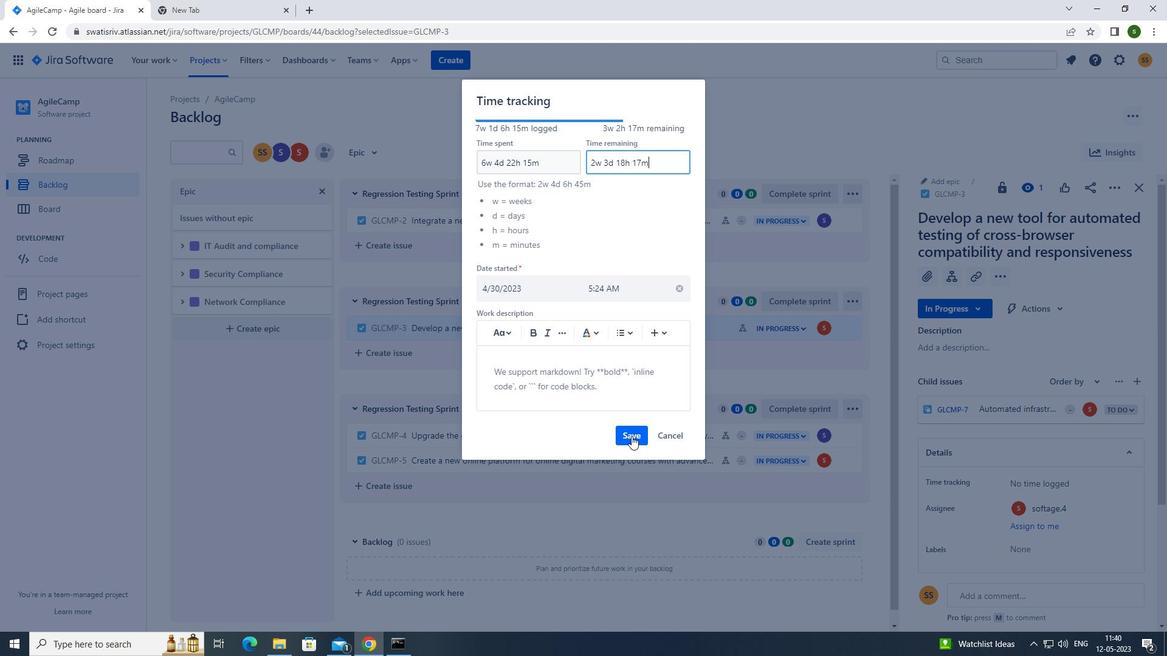 
Action: Mouse moved to (1112, 193)
Screenshot: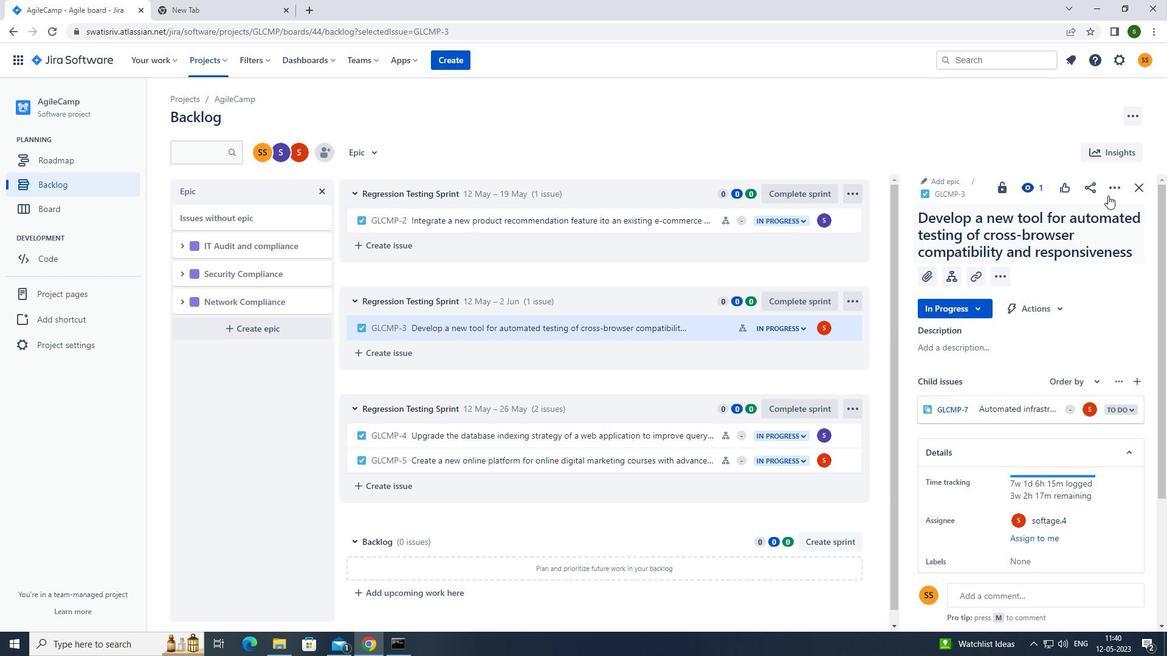 
Action: Mouse pressed left at (1112, 193)
Screenshot: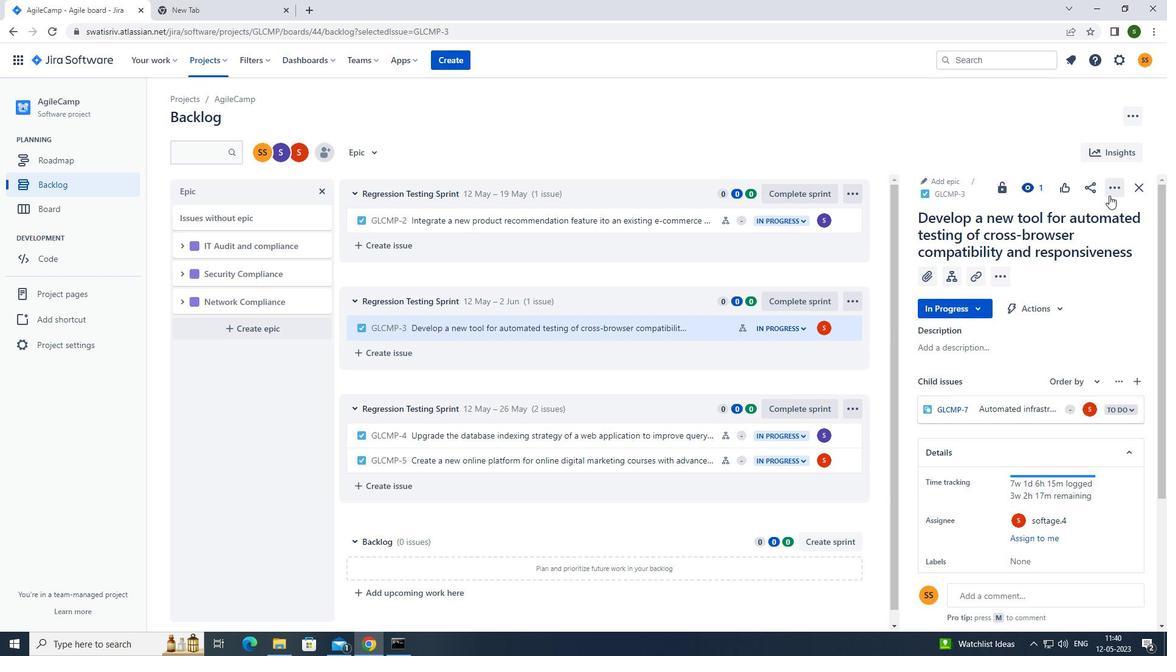 
Action: Mouse moved to (1057, 351)
Screenshot: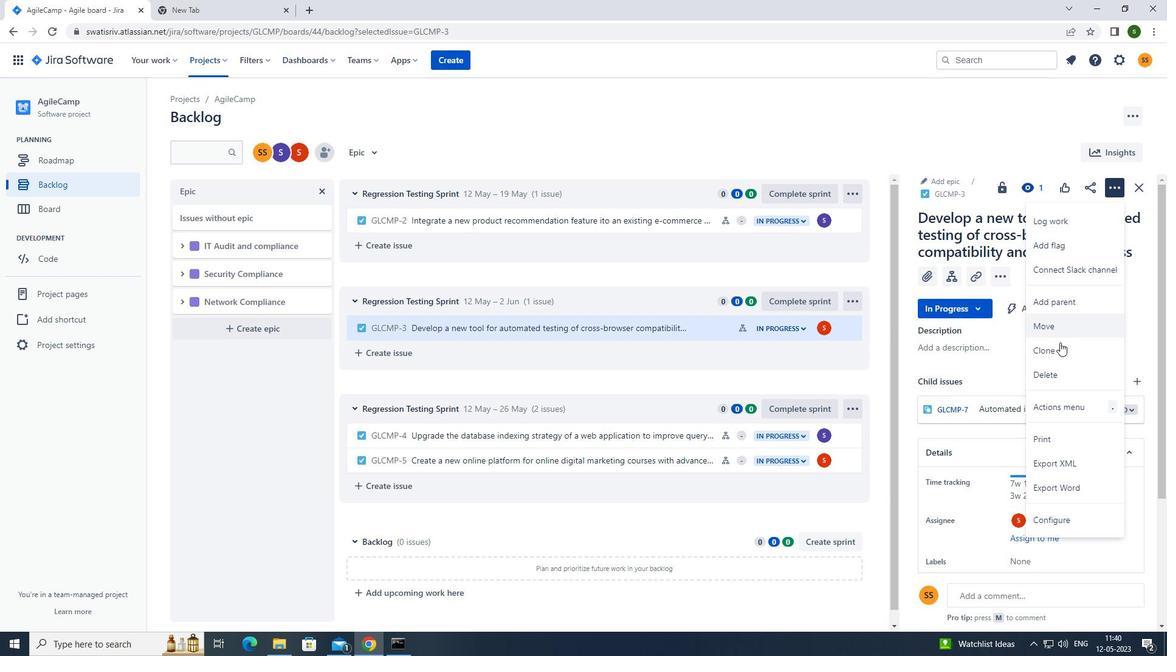
Action: Mouse pressed left at (1057, 351)
Screenshot: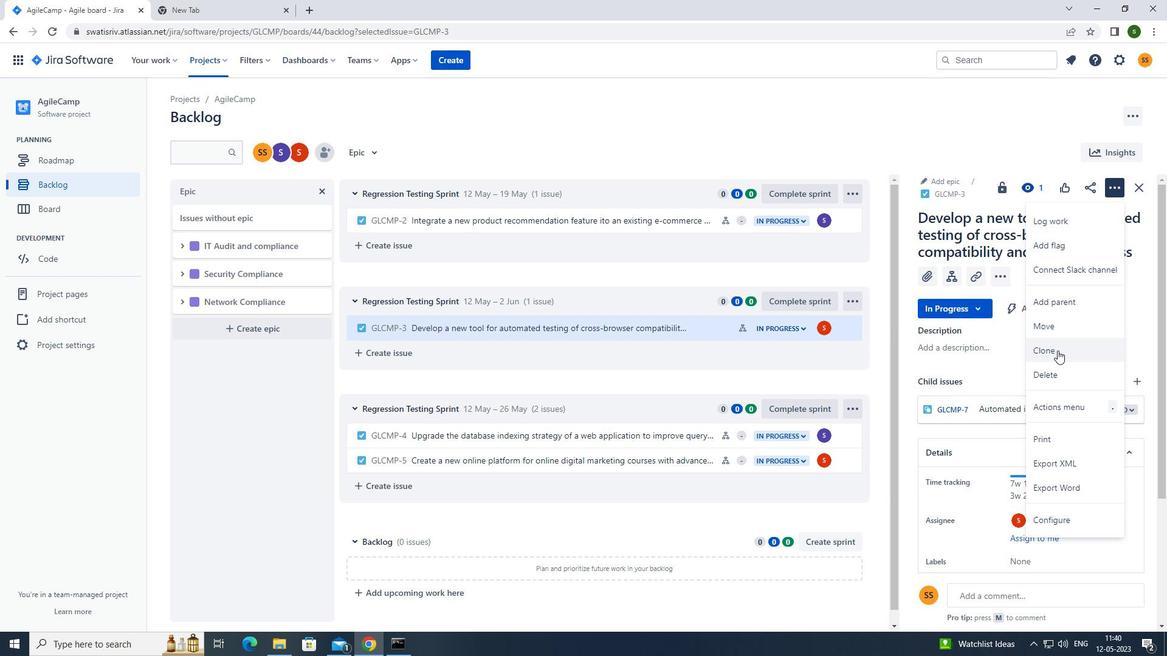 
Action: Mouse moved to (660, 258)
Screenshot: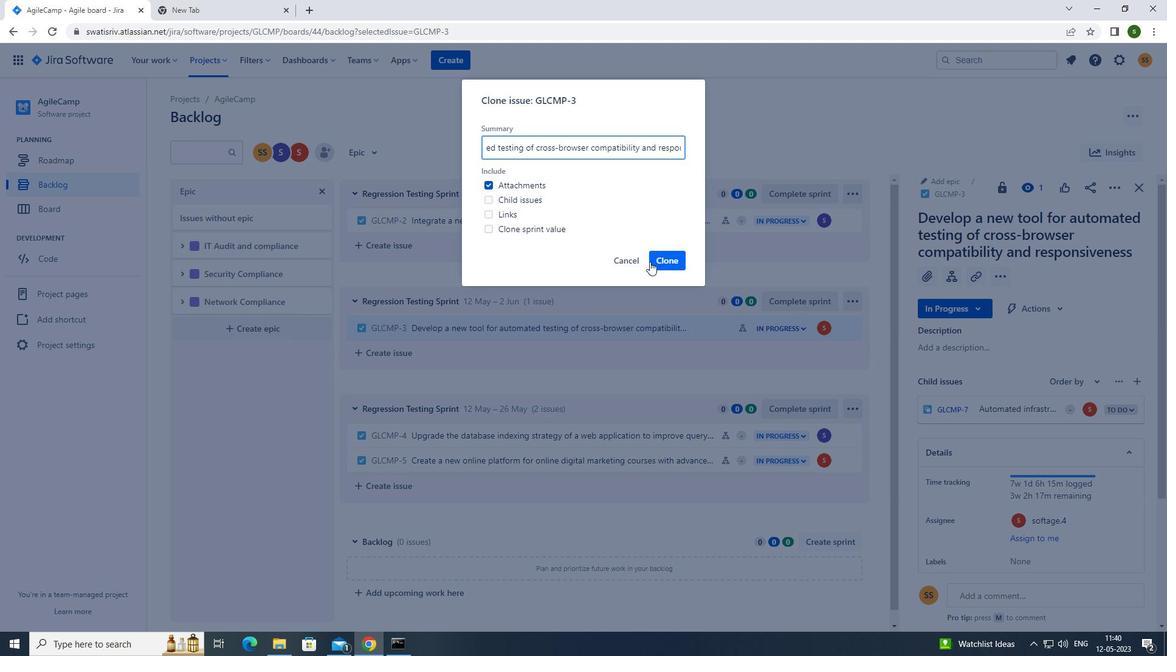 
Action: Mouse pressed left at (660, 258)
Screenshot: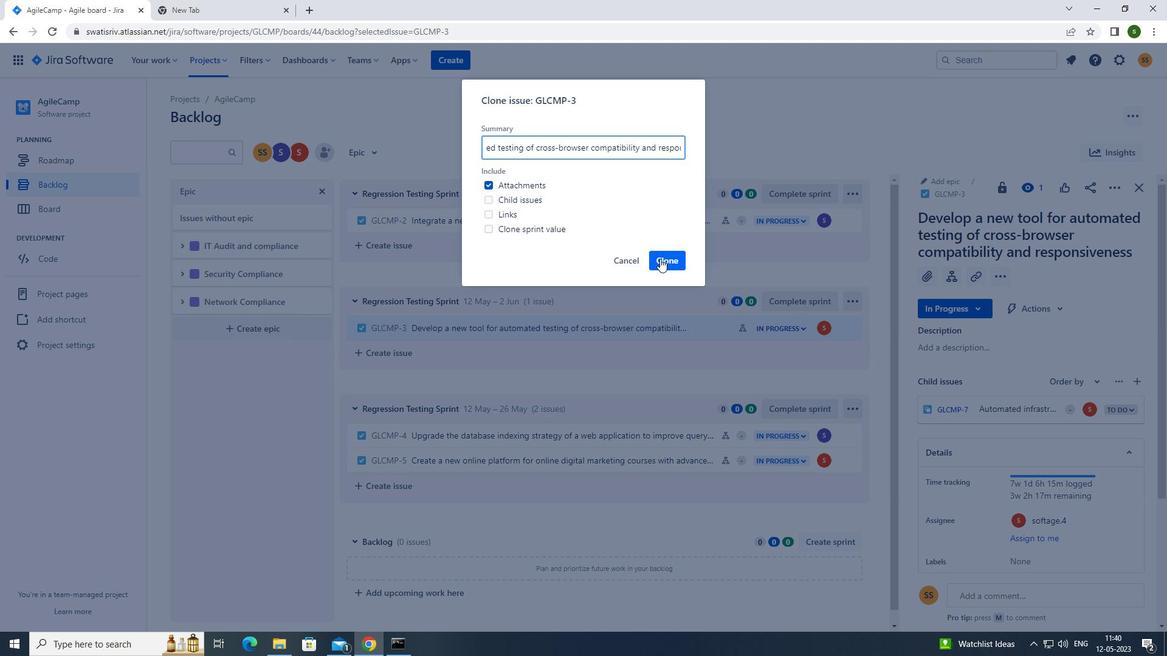 
Action: Mouse moved to (363, 156)
Screenshot: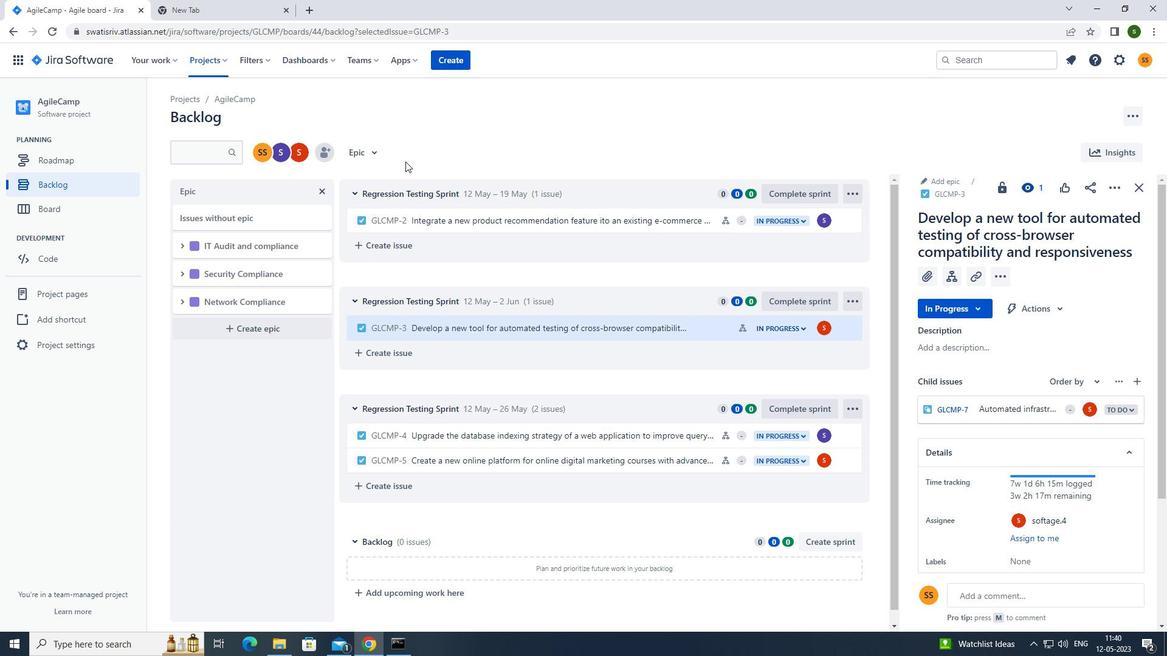 
Action: Mouse pressed left at (363, 156)
Screenshot: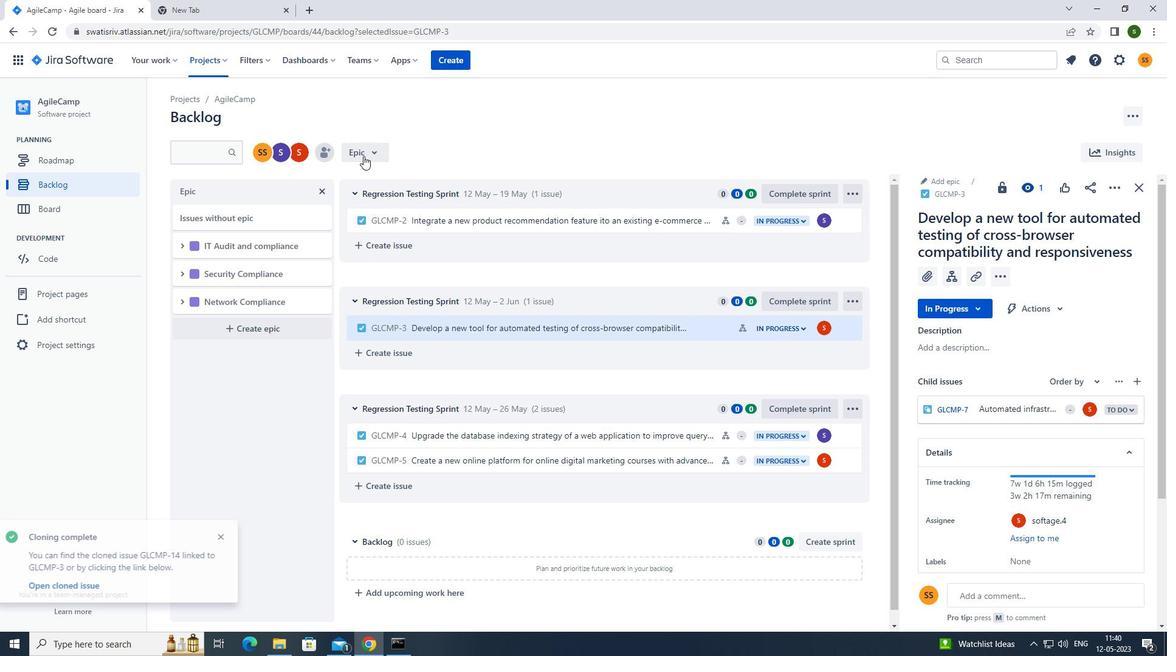 
Action: Mouse moved to (397, 231)
Screenshot: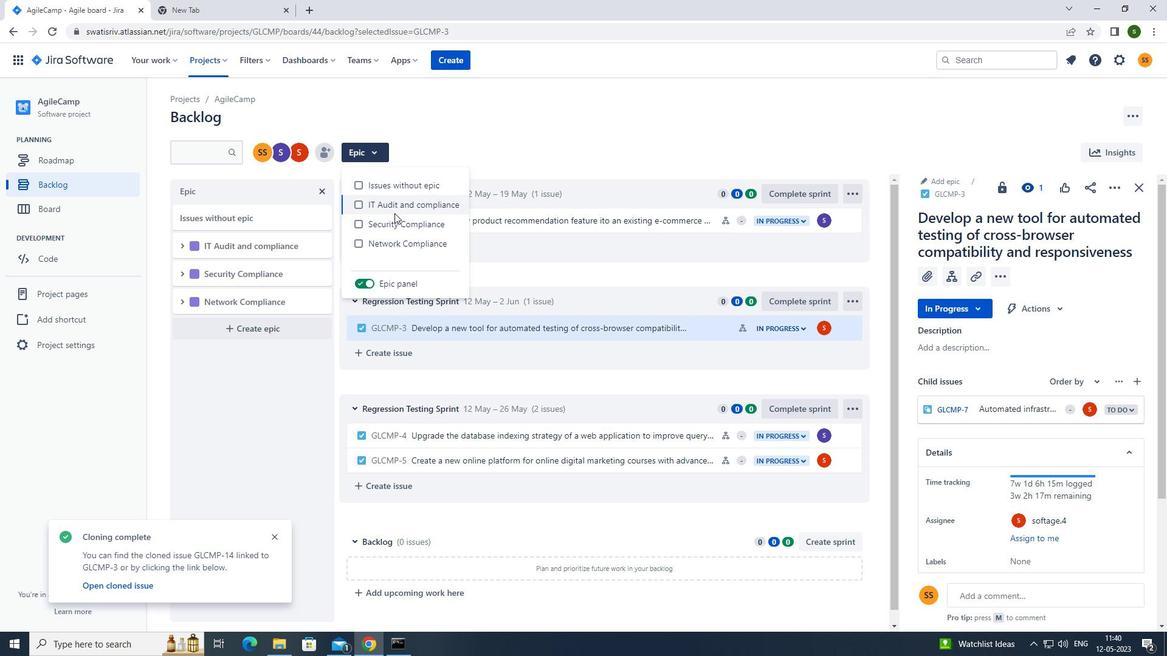 
Action: Mouse pressed left at (397, 231)
Screenshot: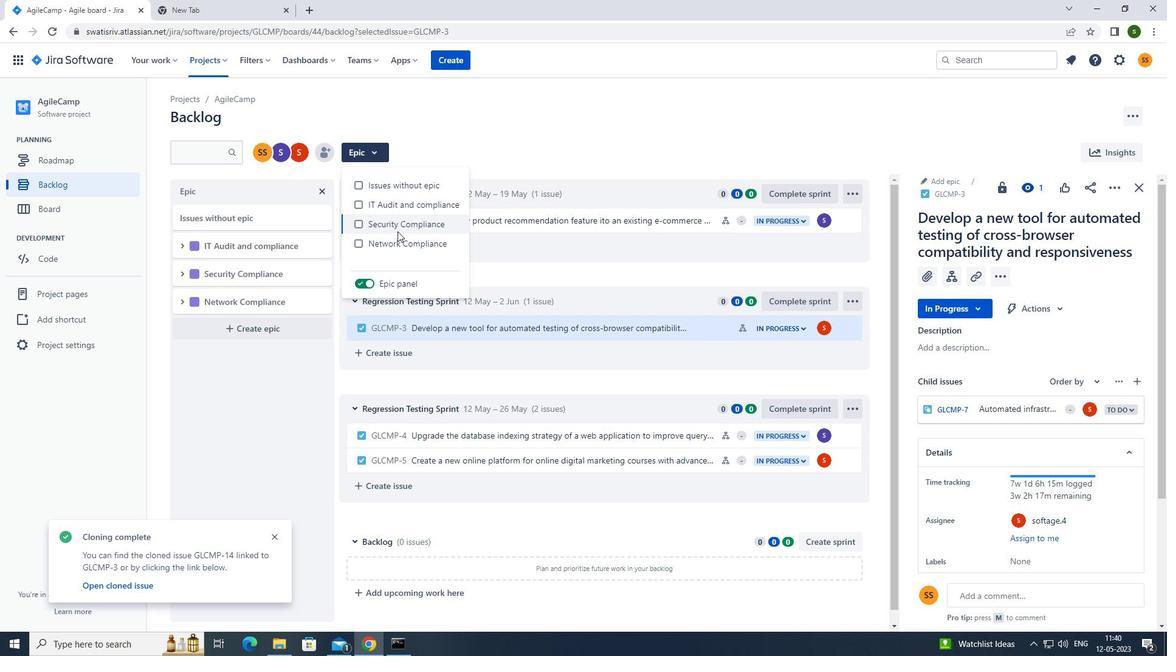 
Action: Mouse moved to (575, 142)
Screenshot: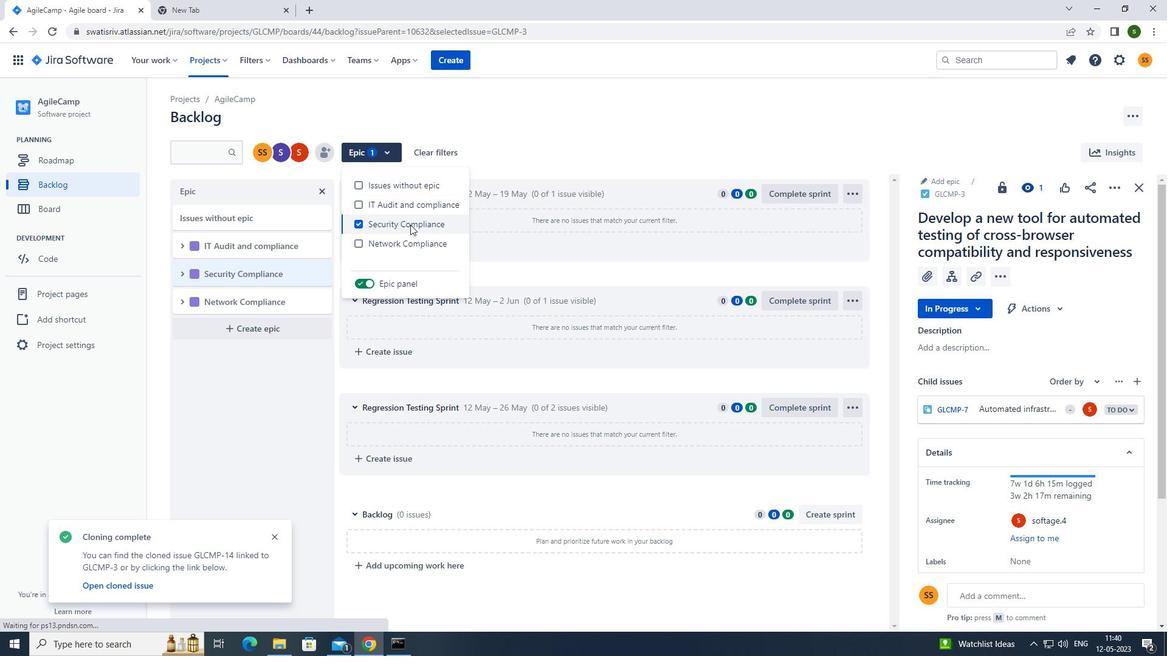 
Action: Mouse pressed left at (575, 142)
Screenshot: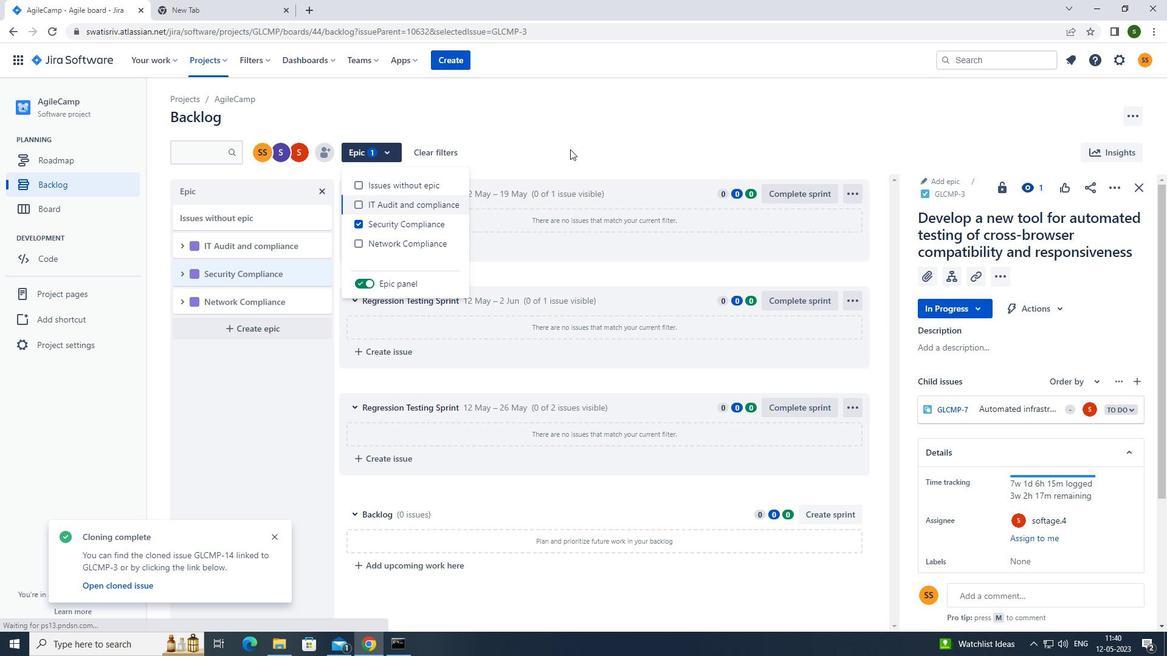 
Action: Mouse moved to (584, 139)
Screenshot: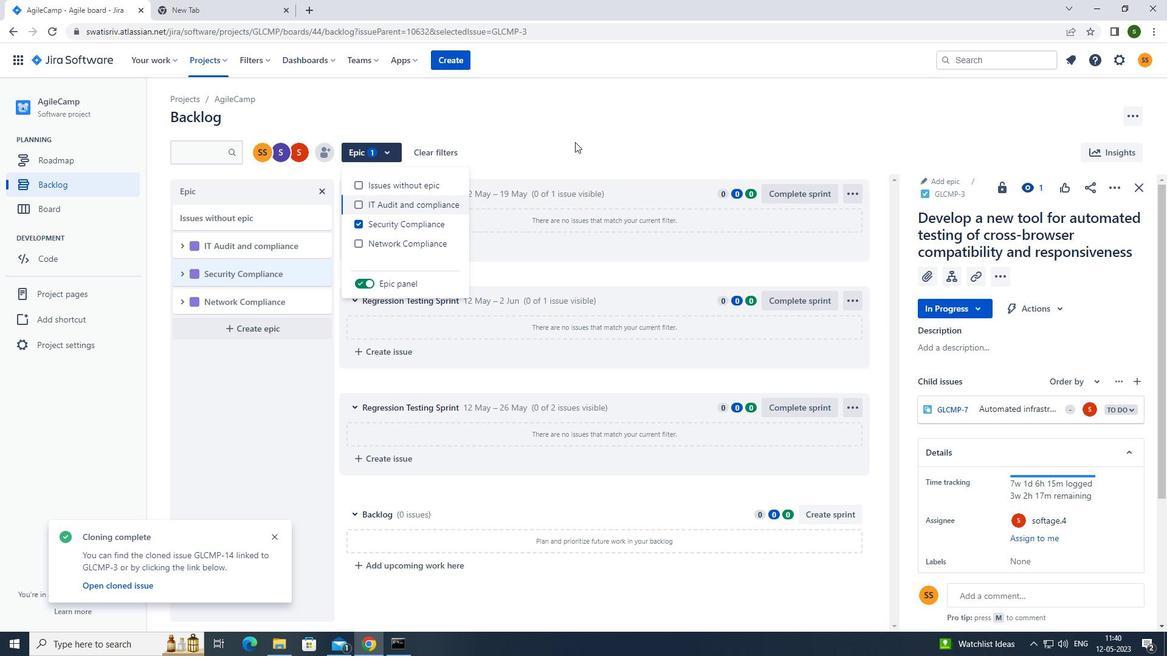 
